 Task: Use the formula "IMPRODUCT" in spreadsheet "Project portfolio".
Action: Mouse moved to (701, 86)
Screenshot: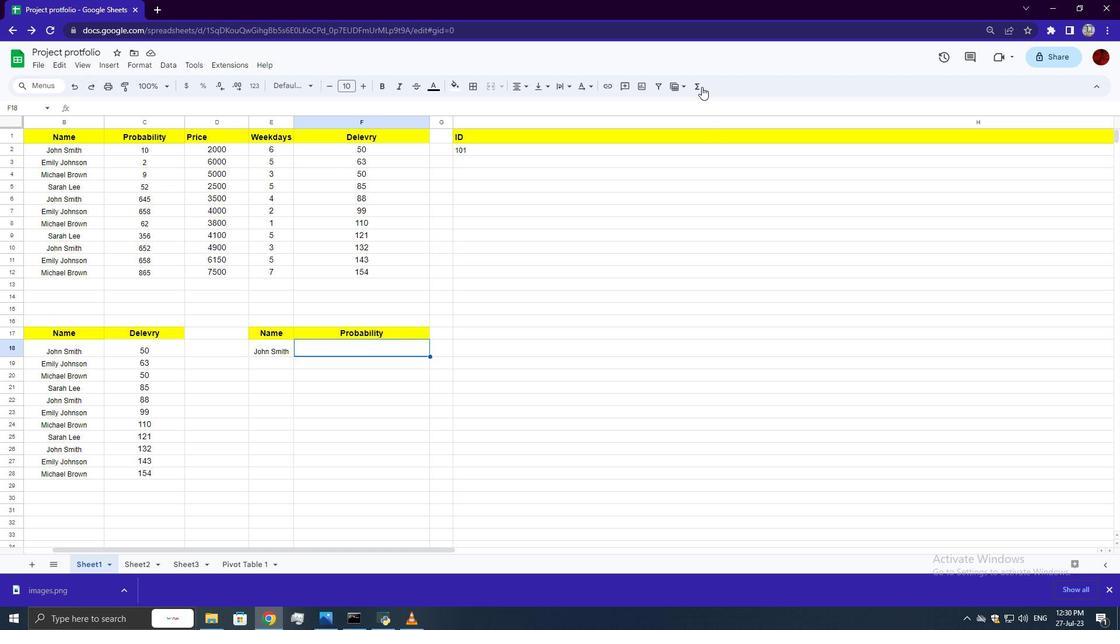 
Action: Mouse pressed left at (701, 86)
Screenshot: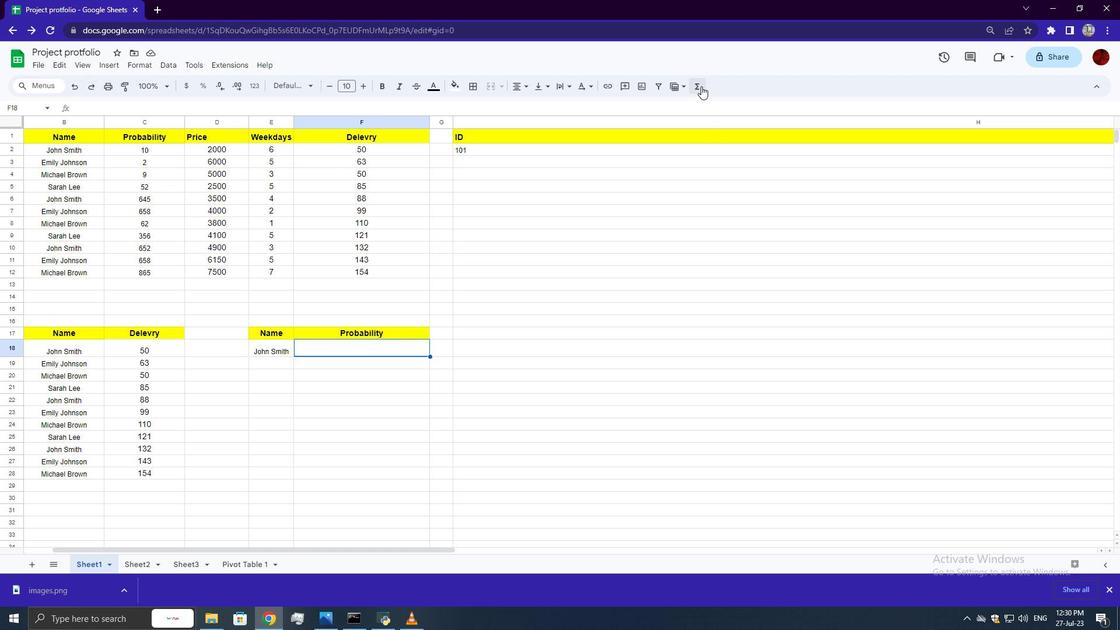 
Action: Mouse moved to (854, 245)
Screenshot: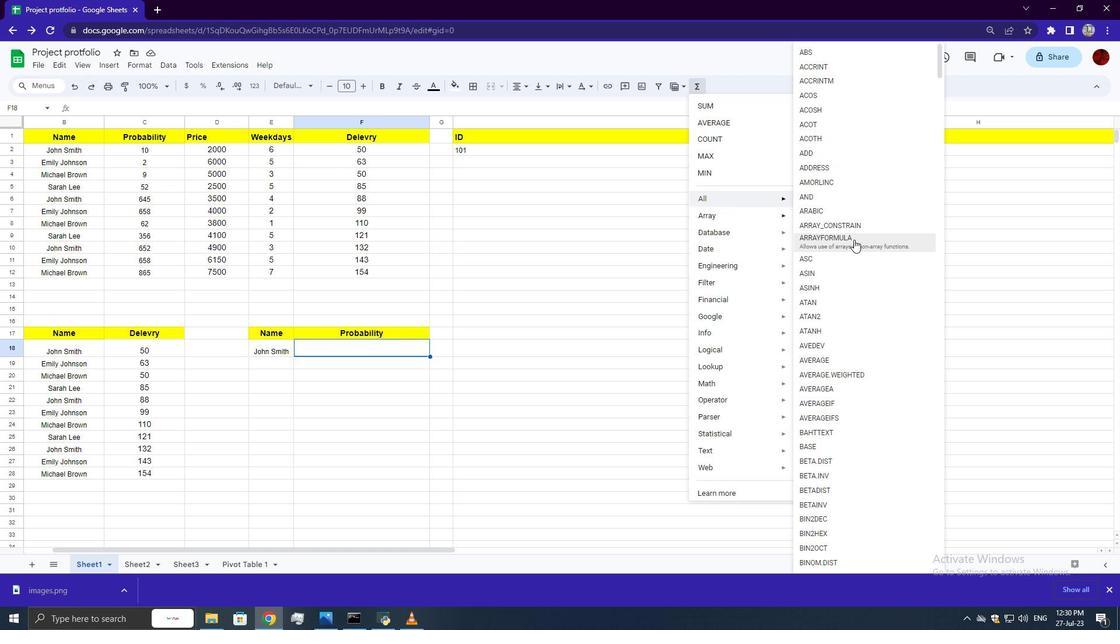 
Action: Mouse scrolled (854, 244) with delta (0, 0)
Screenshot: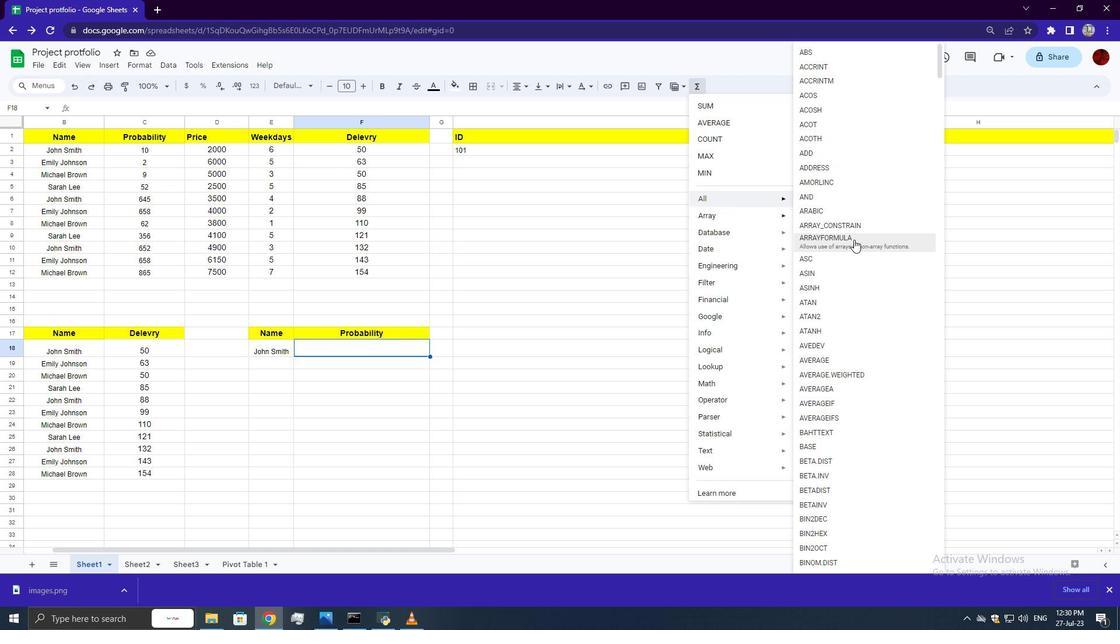 
Action: Mouse moved to (854, 246)
Screenshot: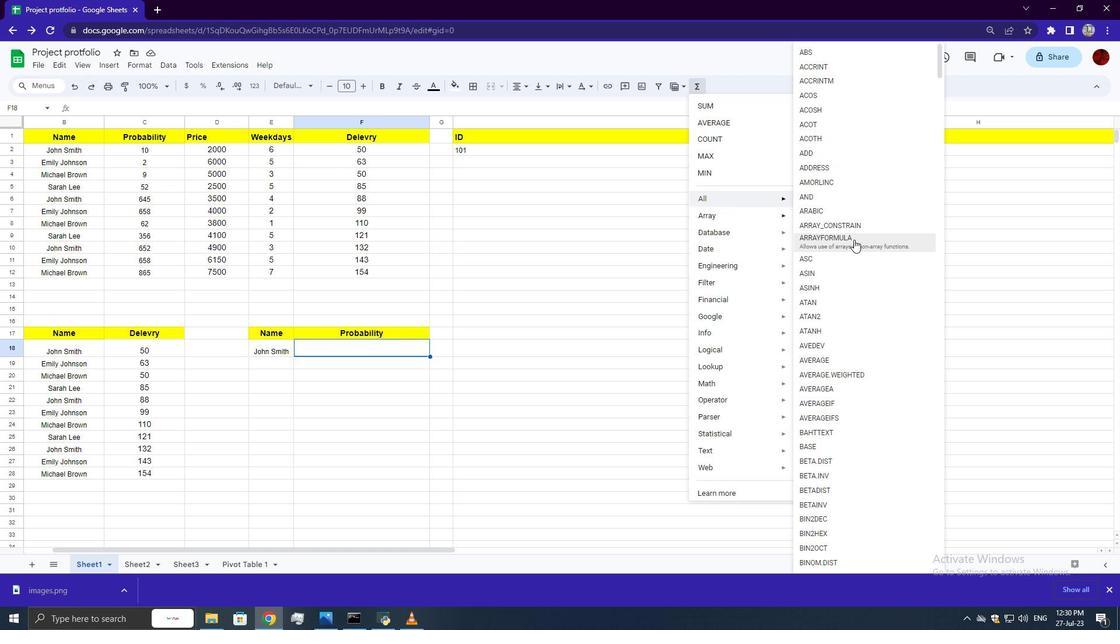 
Action: Mouse scrolled (854, 246) with delta (0, 0)
Screenshot: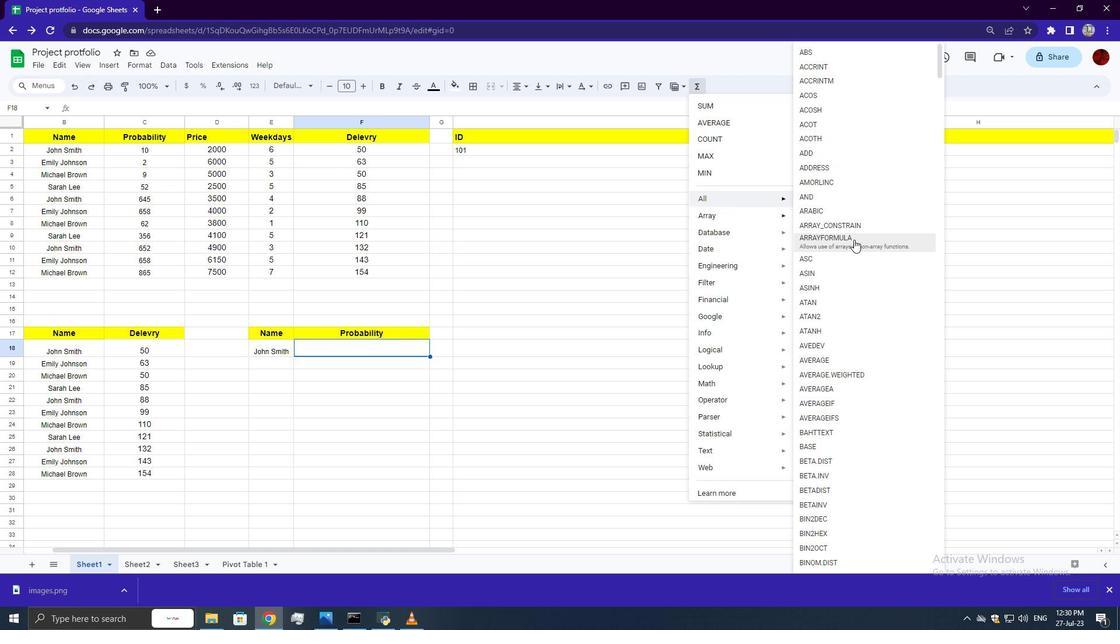 
Action: Mouse scrolled (854, 246) with delta (0, 0)
Screenshot: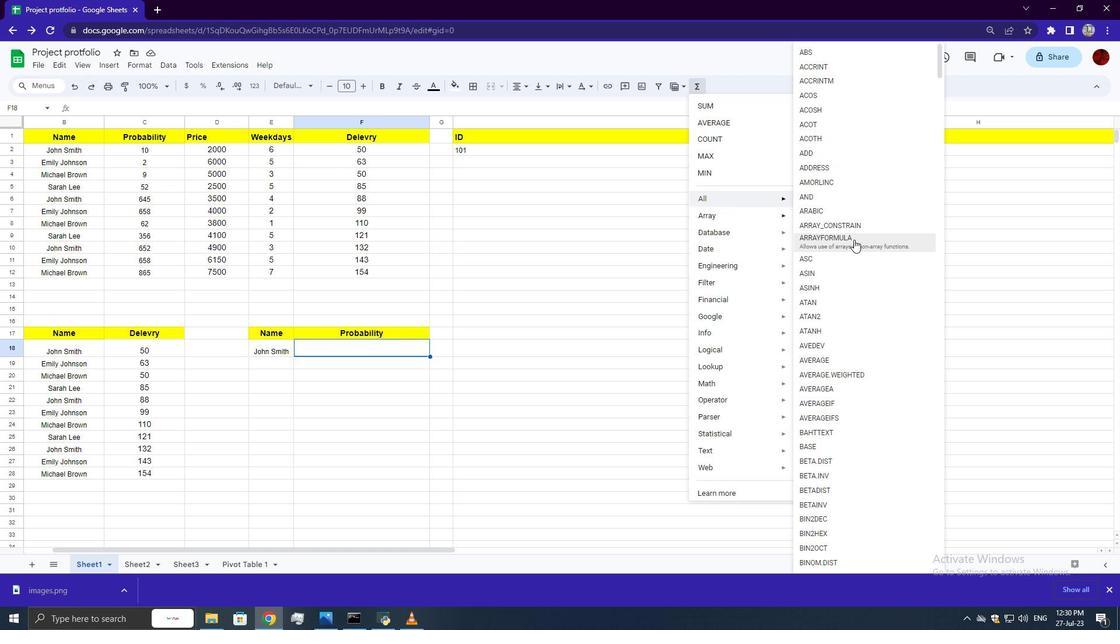 
Action: Mouse scrolled (854, 246) with delta (0, 0)
Screenshot: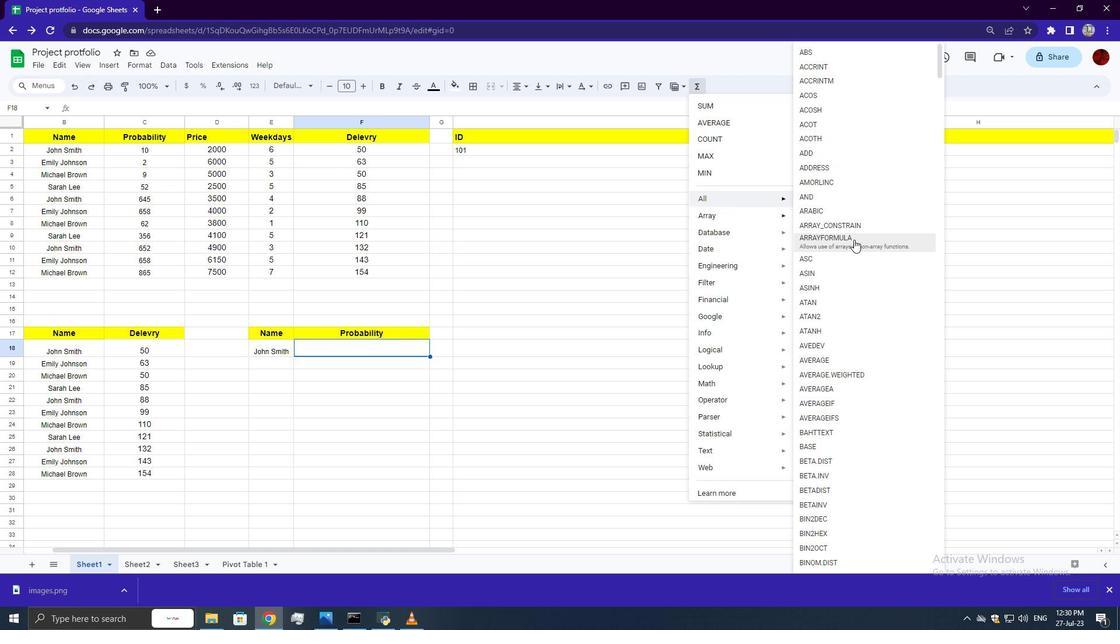 
Action: Mouse scrolled (854, 246) with delta (0, 0)
Screenshot: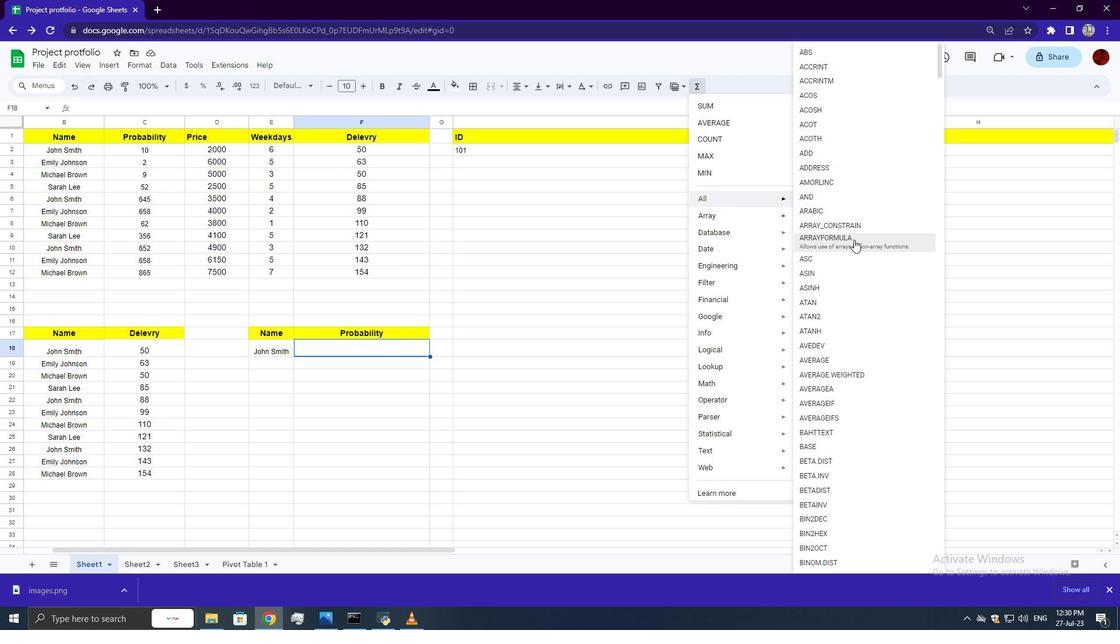 
Action: Mouse scrolled (854, 246) with delta (0, 0)
Screenshot: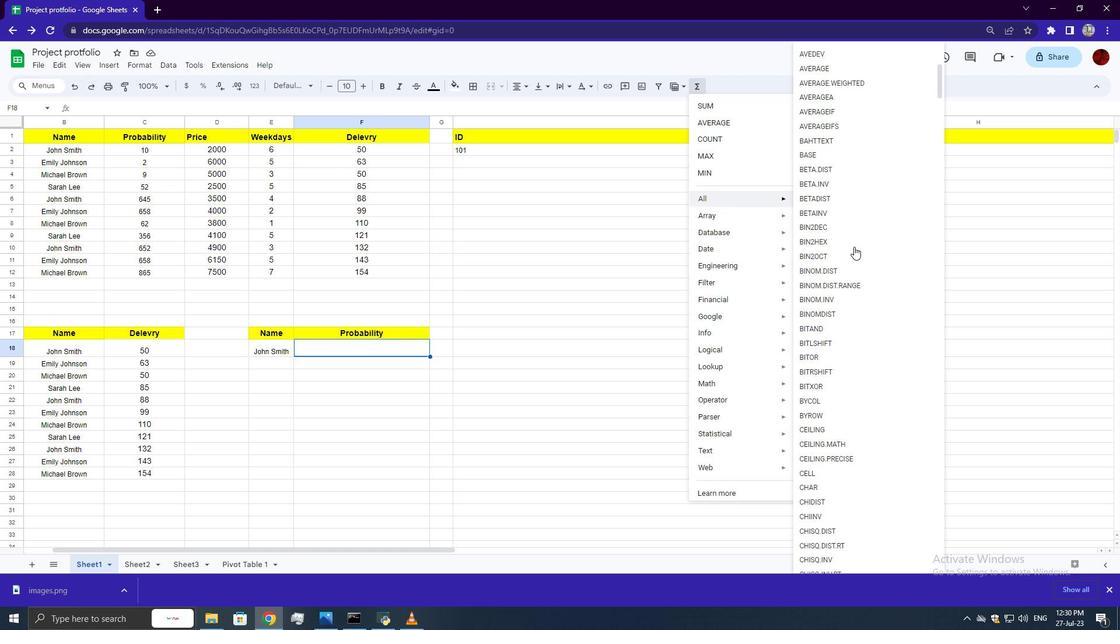 
Action: Mouse scrolled (854, 246) with delta (0, 0)
Screenshot: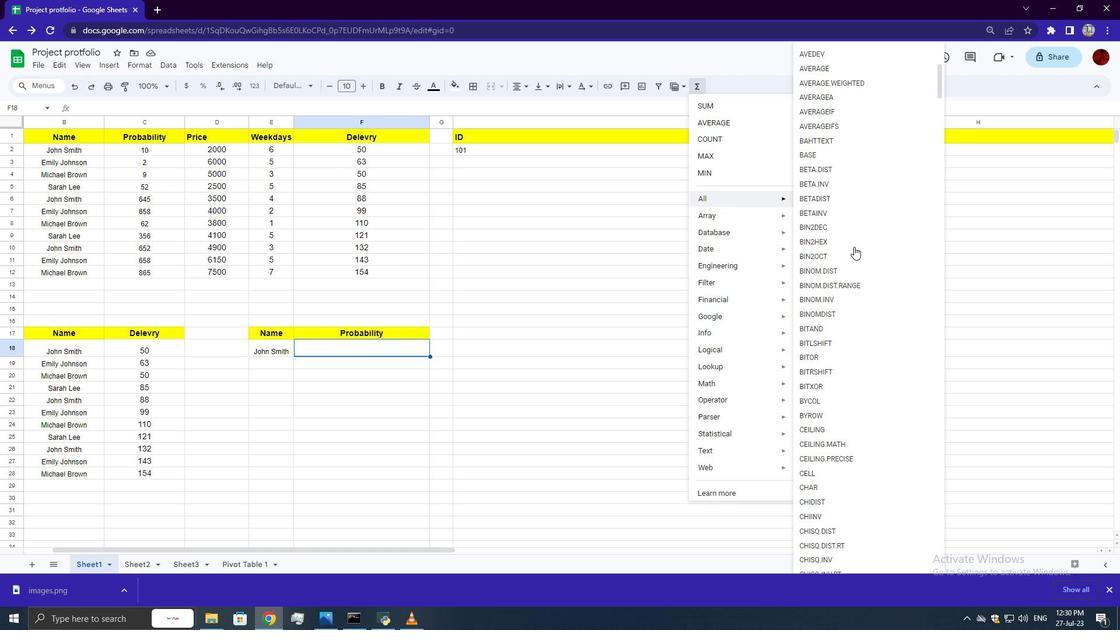 
Action: Mouse scrolled (854, 246) with delta (0, 0)
Screenshot: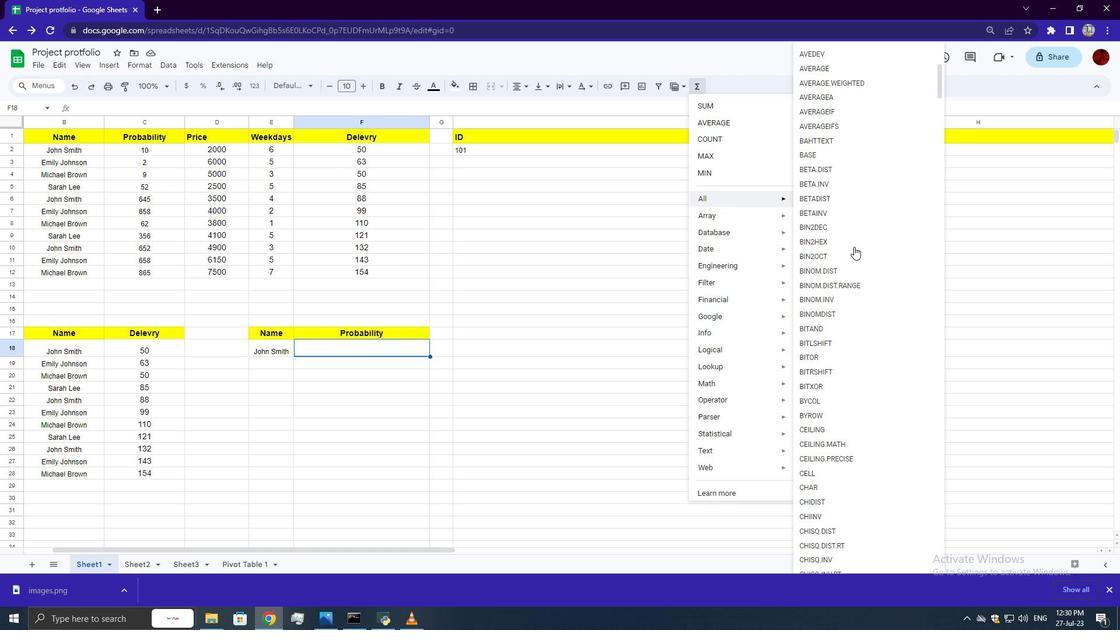 
Action: Mouse scrolled (854, 246) with delta (0, 0)
Screenshot: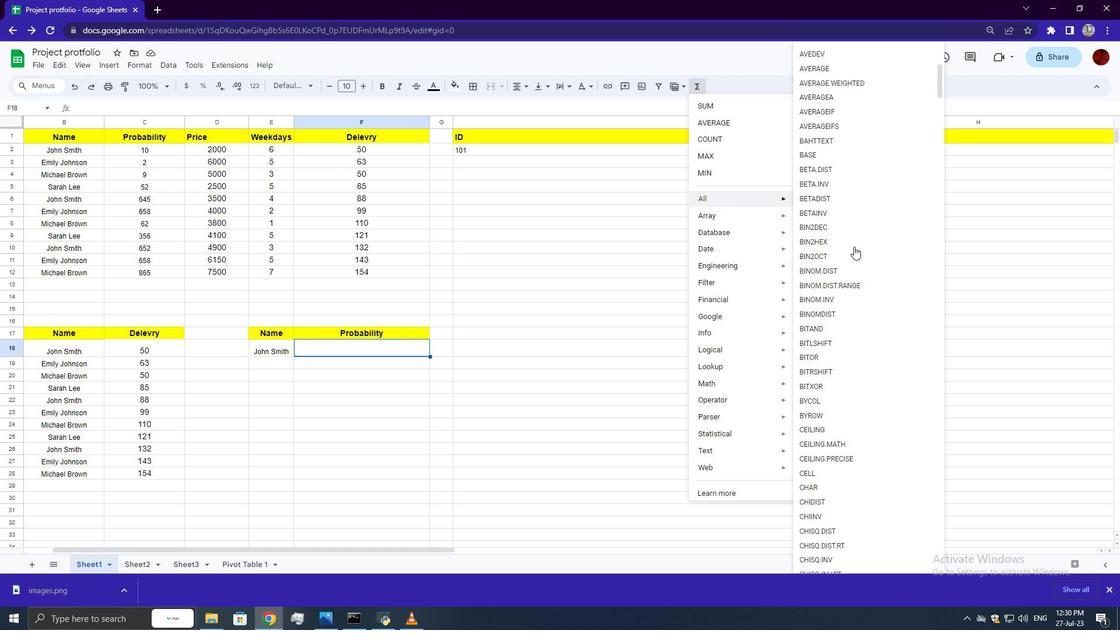 
Action: Mouse scrolled (854, 246) with delta (0, 0)
Screenshot: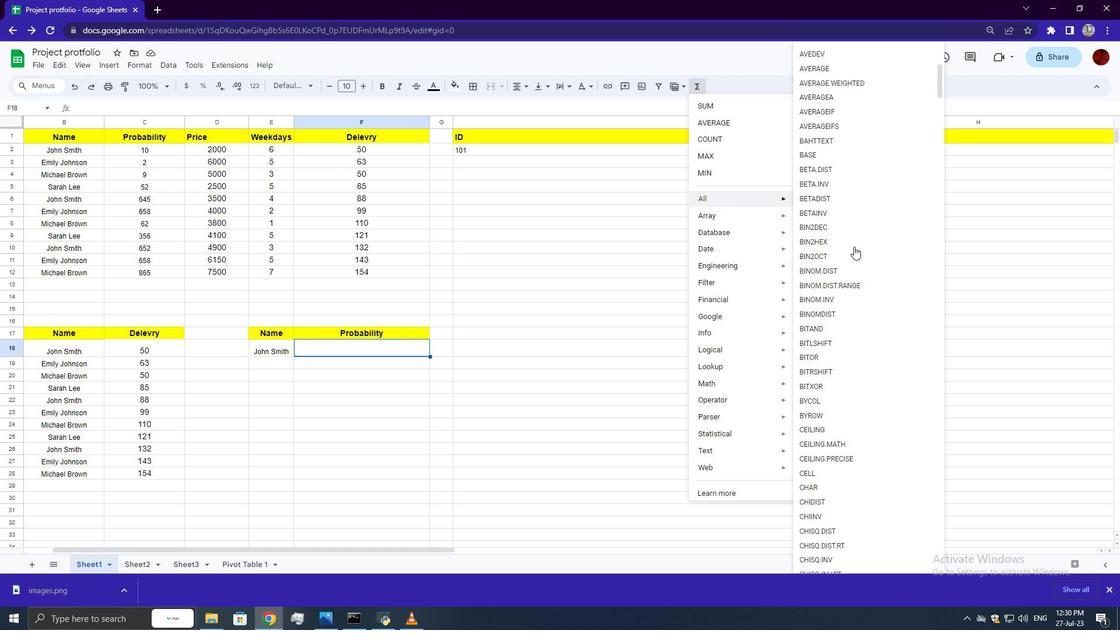 
Action: Mouse scrolled (854, 246) with delta (0, 0)
Screenshot: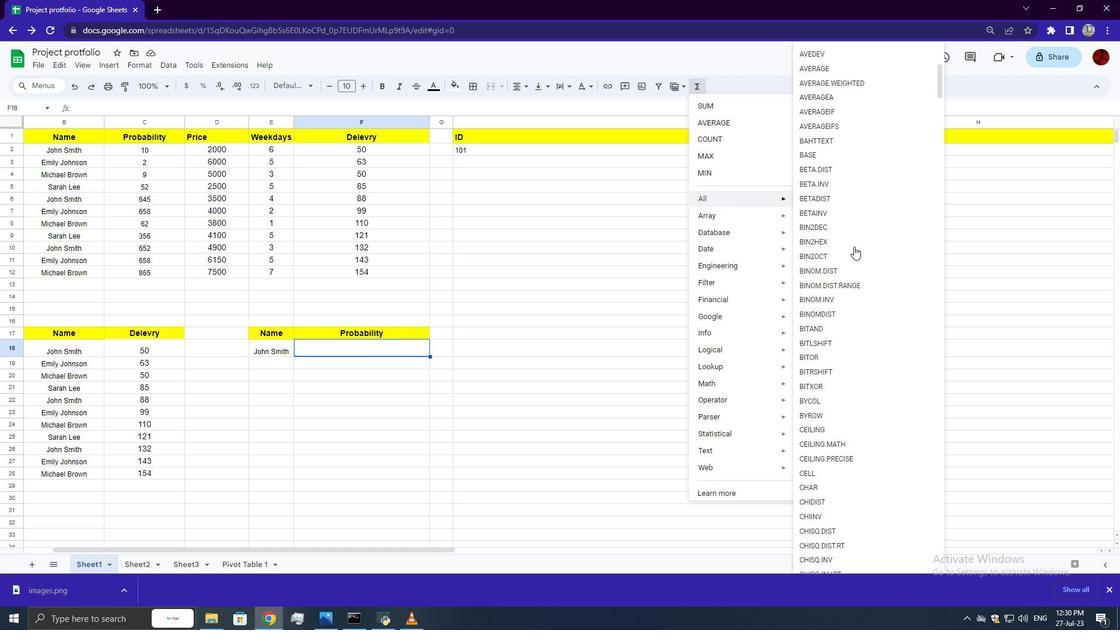
Action: Mouse scrolled (854, 246) with delta (0, 0)
Screenshot: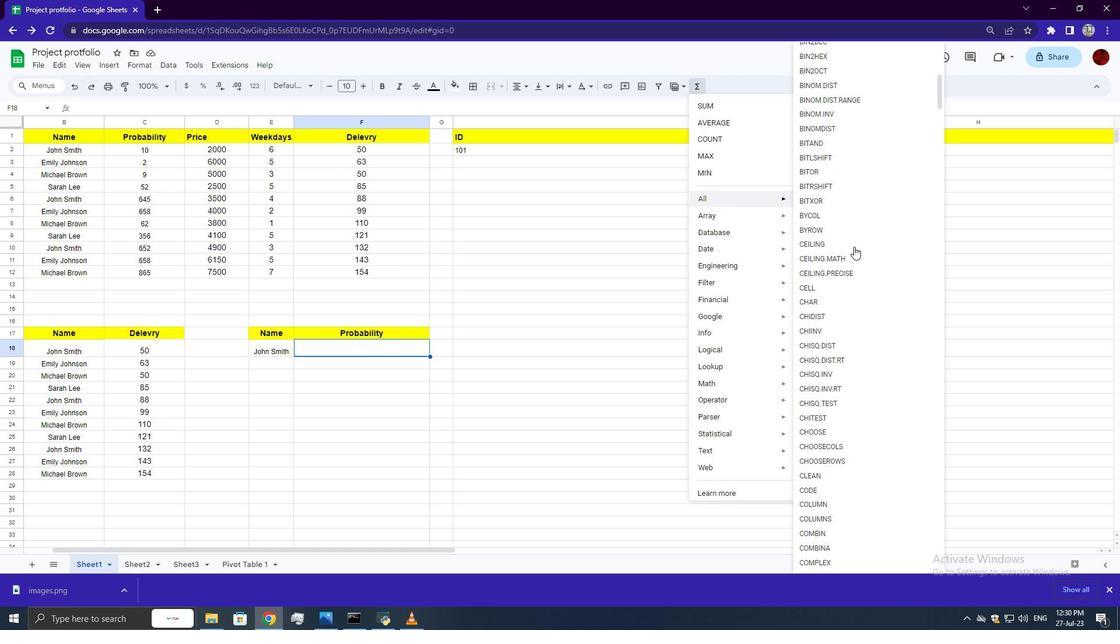 
Action: Mouse scrolled (854, 246) with delta (0, 0)
Screenshot: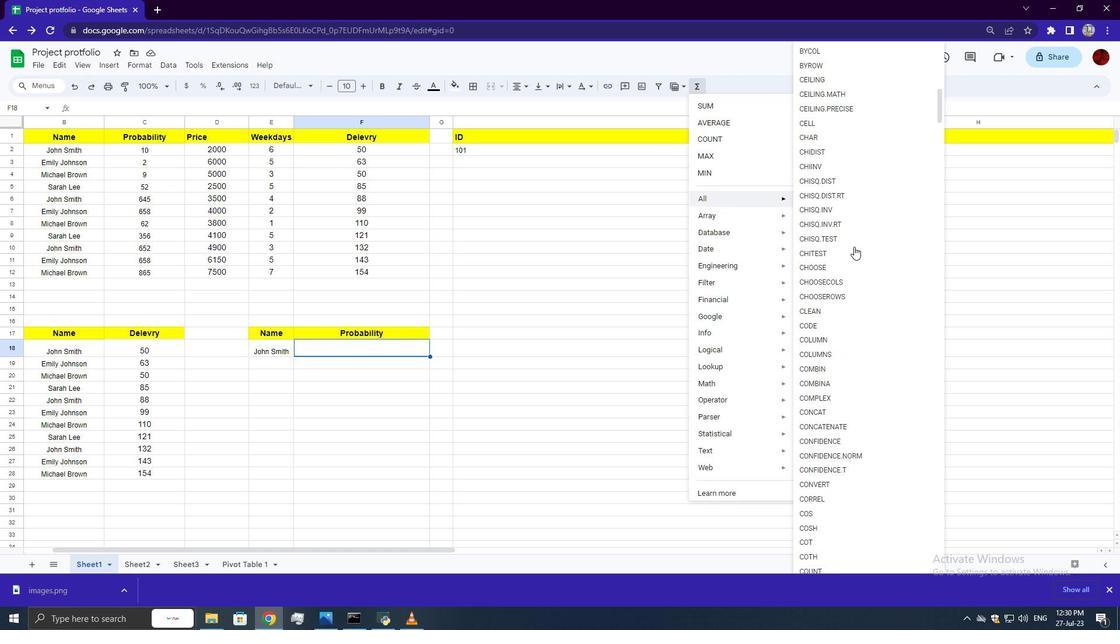 
Action: Mouse scrolled (854, 246) with delta (0, 0)
Screenshot: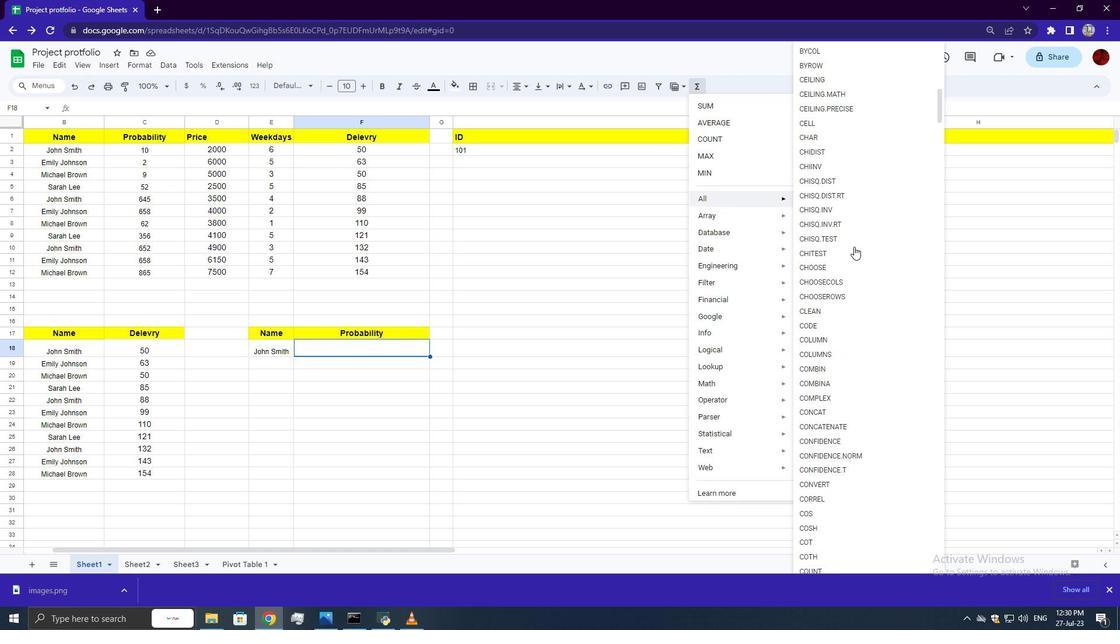 
Action: Mouse scrolled (854, 246) with delta (0, 0)
Screenshot: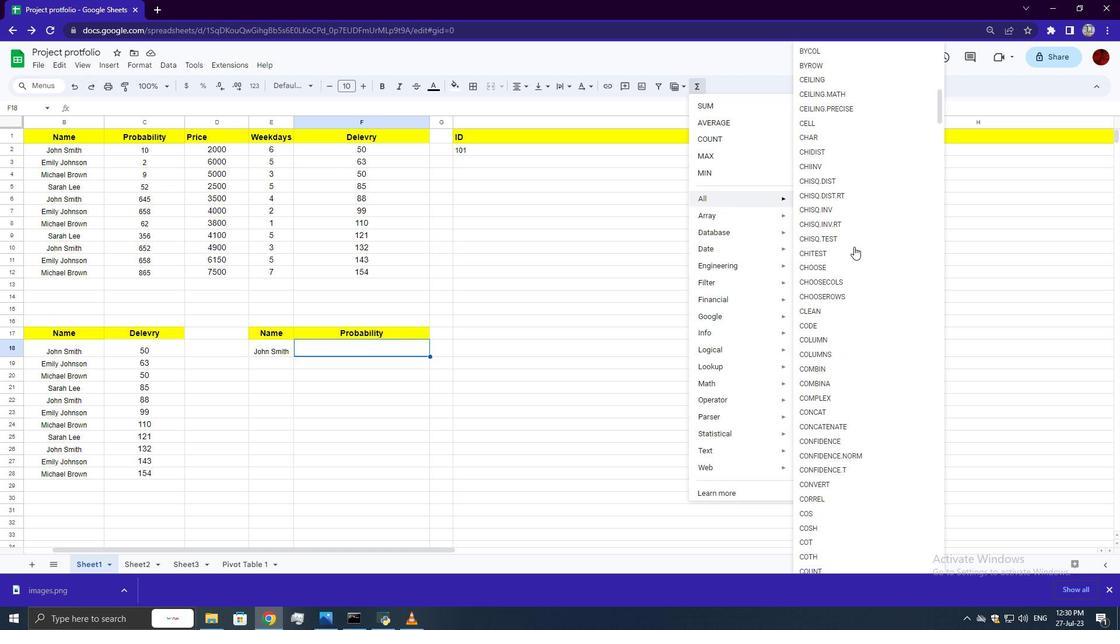 
Action: Mouse scrolled (854, 246) with delta (0, 0)
Screenshot: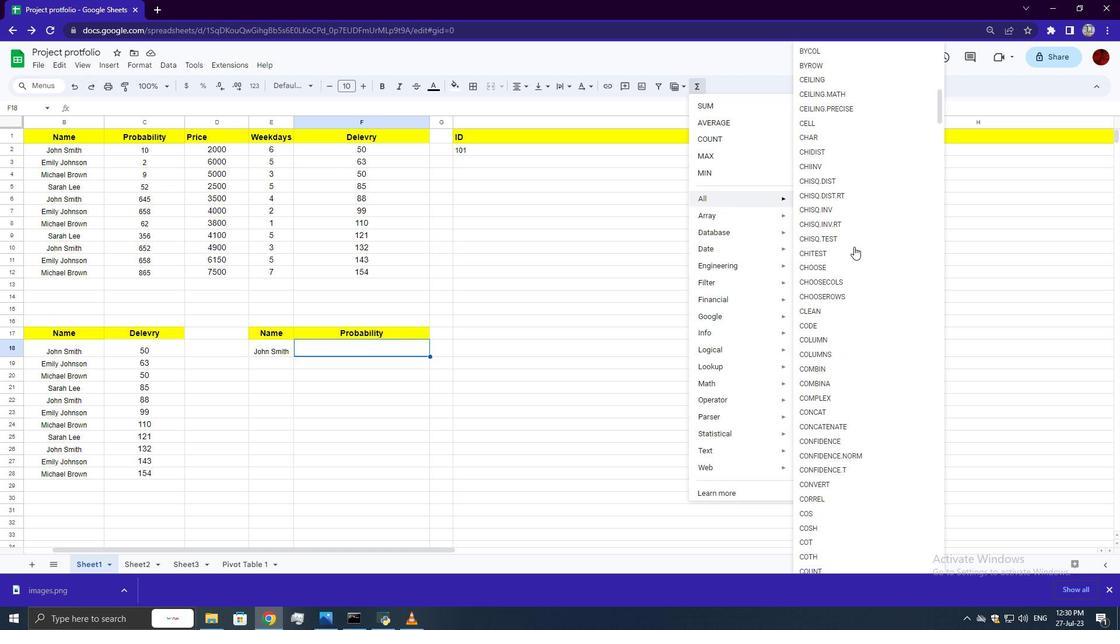 
Action: Mouse scrolled (854, 246) with delta (0, 0)
Screenshot: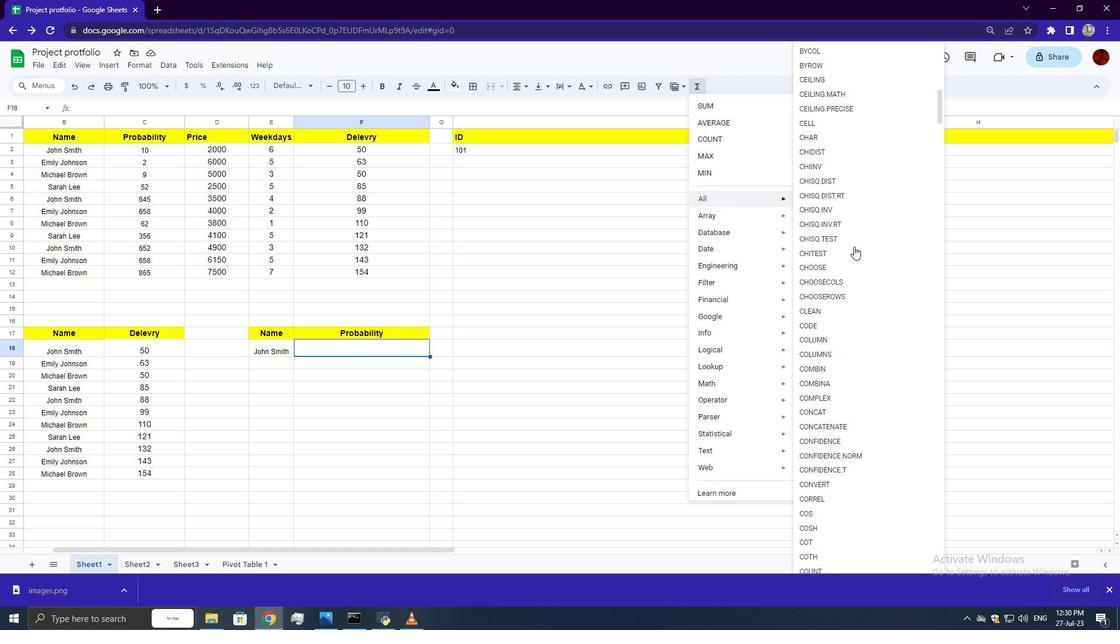 
Action: Mouse scrolled (854, 246) with delta (0, 0)
Screenshot: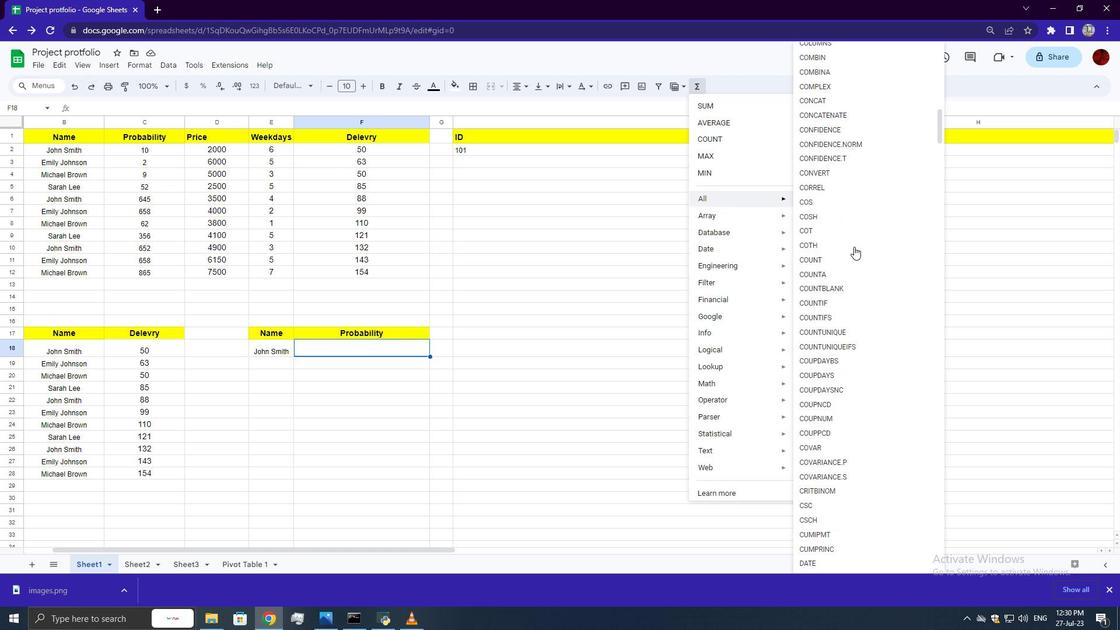 
Action: Mouse scrolled (854, 246) with delta (0, 0)
Screenshot: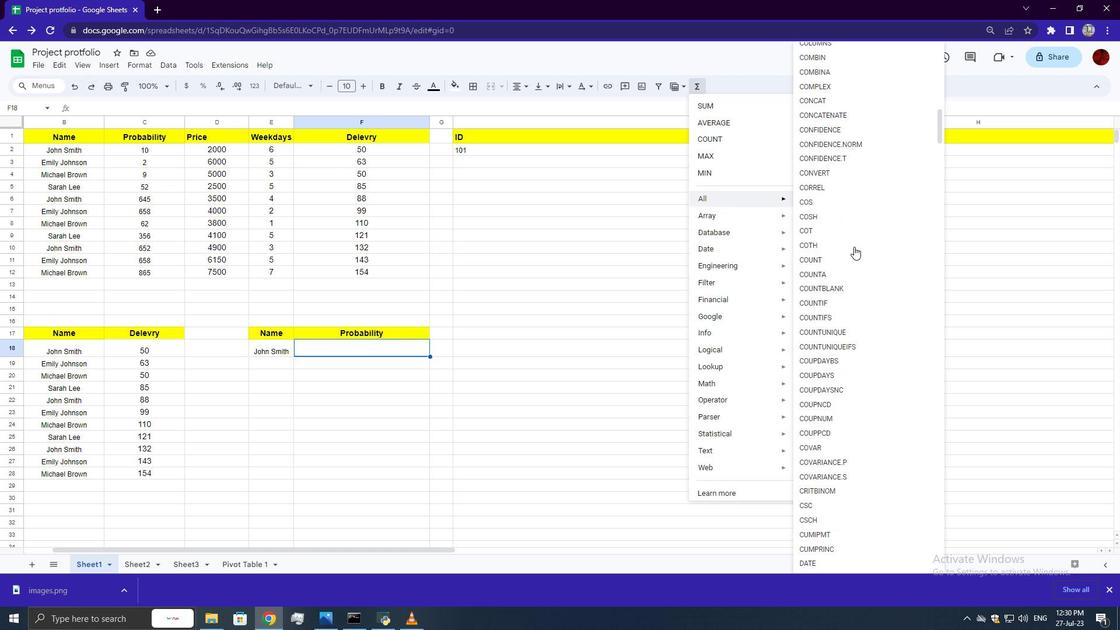 
Action: Mouse scrolled (854, 246) with delta (0, 0)
Screenshot: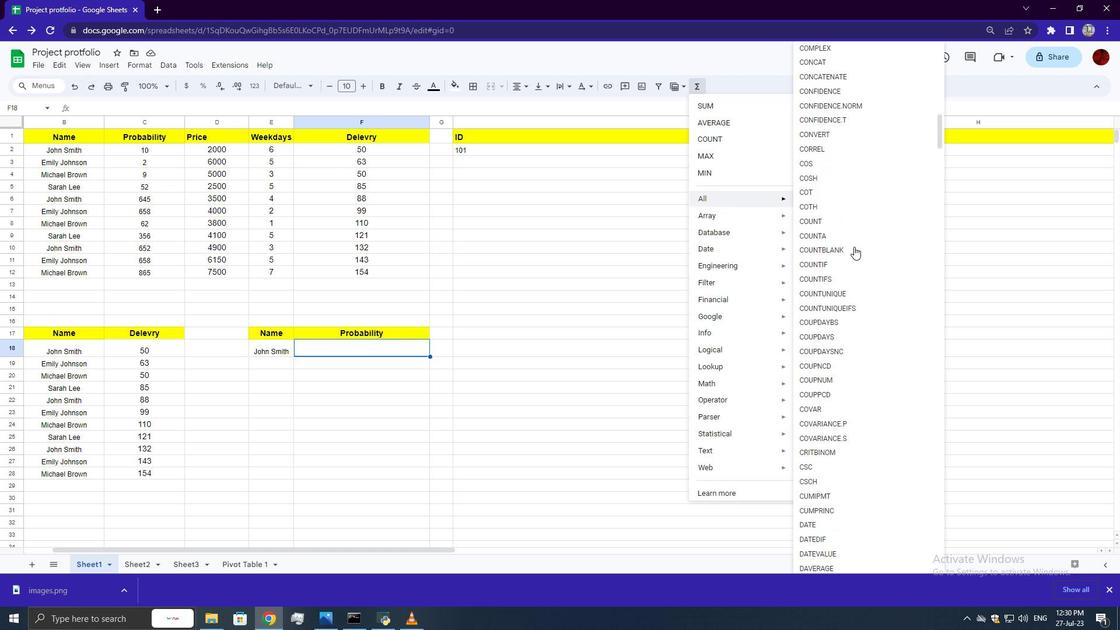 
Action: Mouse scrolled (854, 246) with delta (0, 0)
Screenshot: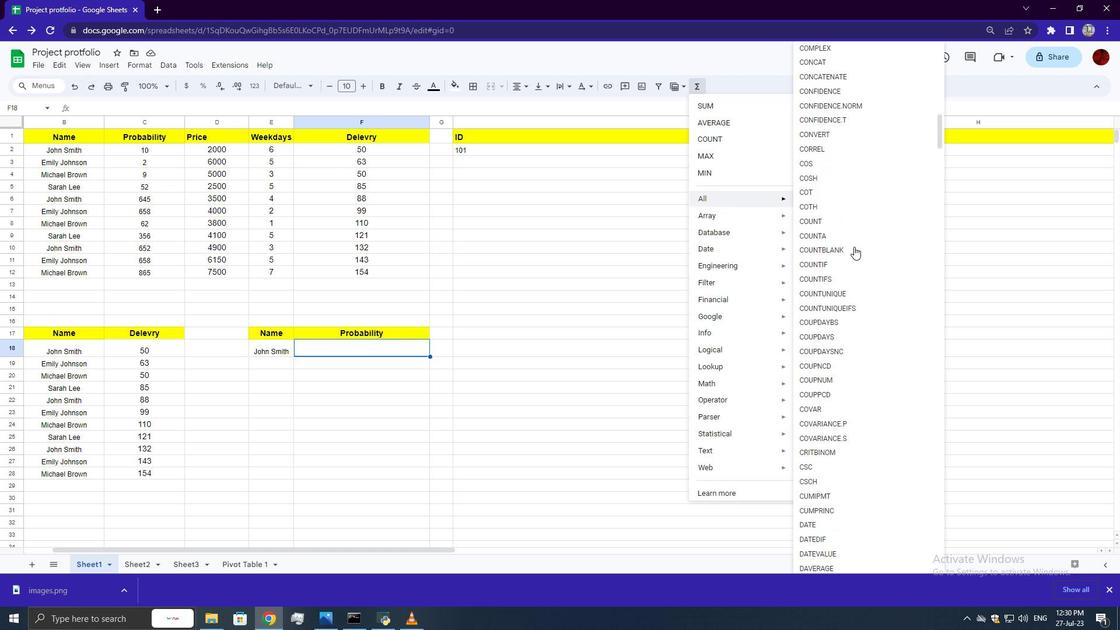 
Action: Mouse scrolled (854, 246) with delta (0, 0)
Screenshot: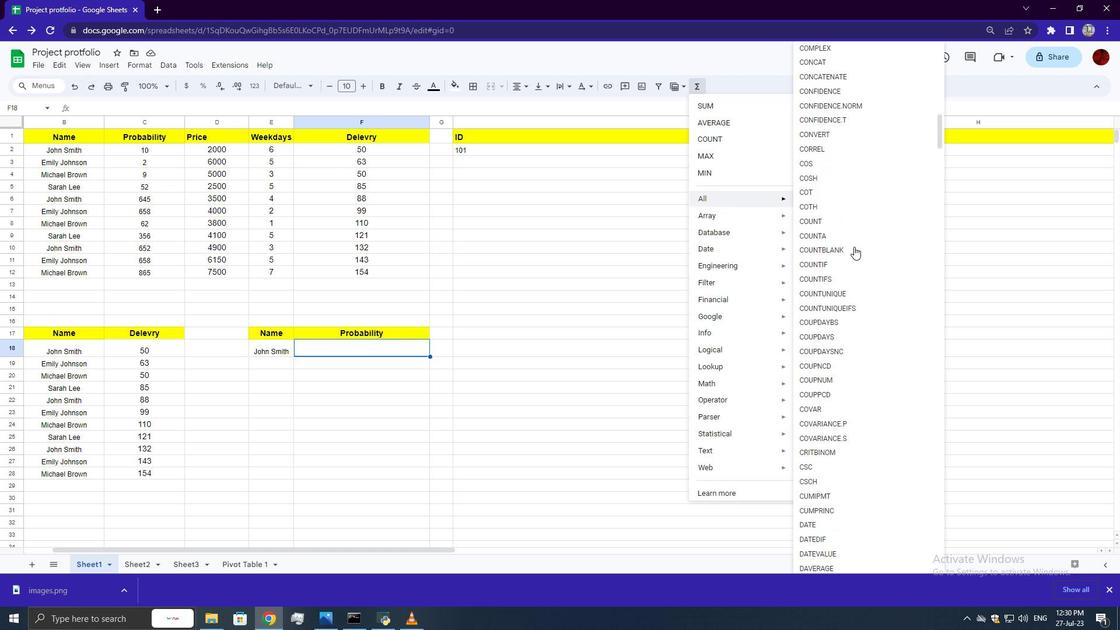
Action: Mouse scrolled (854, 246) with delta (0, 0)
Screenshot: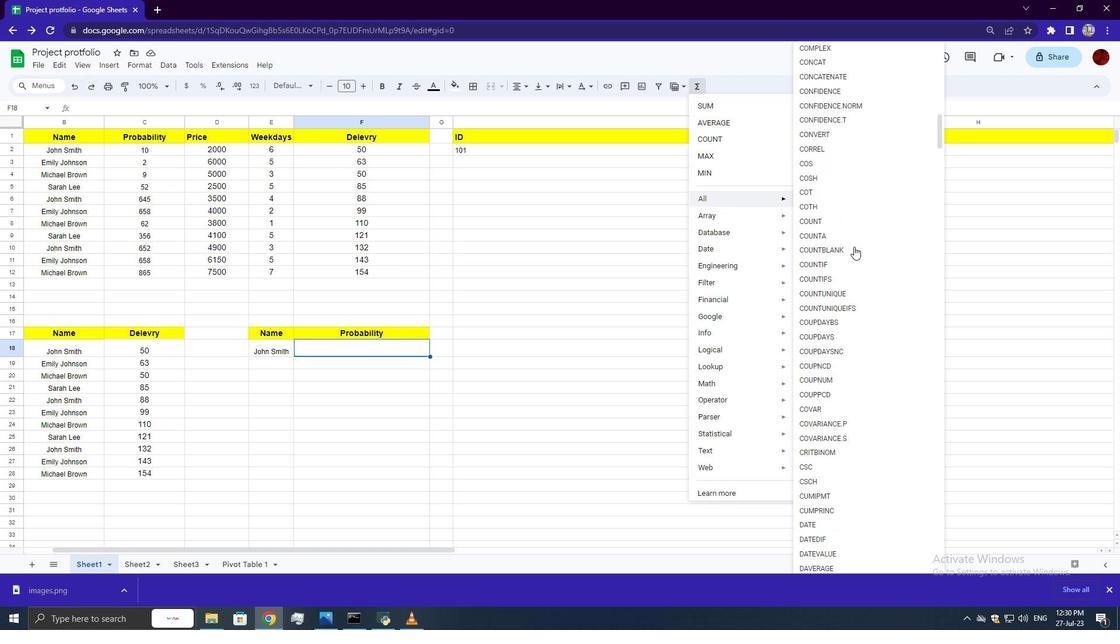 
Action: Mouse scrolled (854, 246) with delta (0, 0)
Screenshot: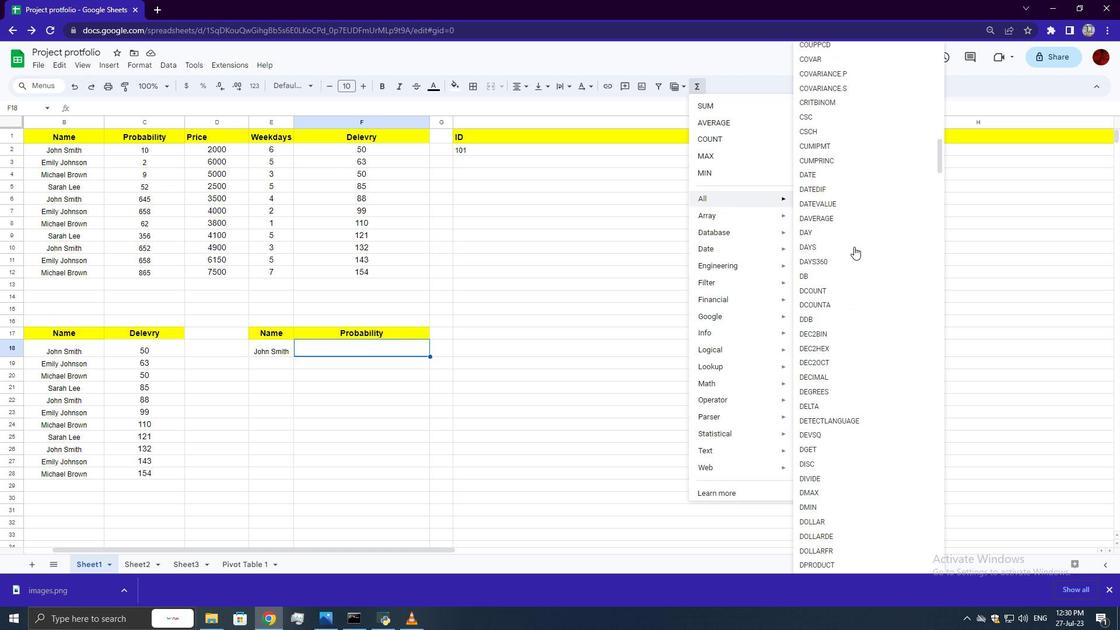 
Action: Mouse scrolled (854, 246) with delta (0, 0)
Screenshot: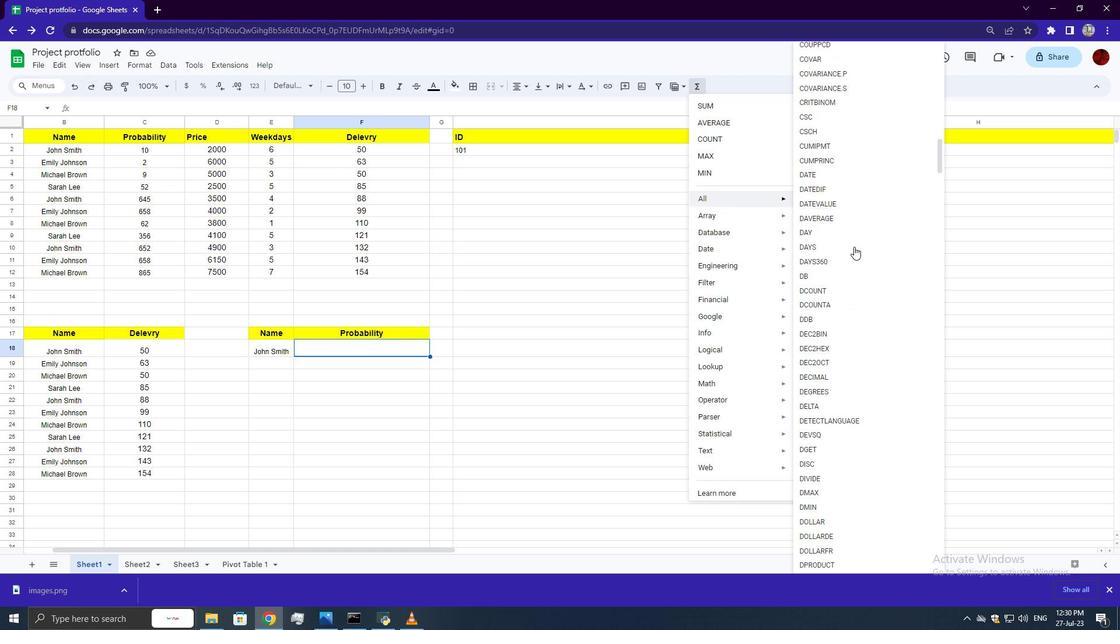 
Action: Mouse scrolled (854, 246) with delta (0, 0)
Screenshot: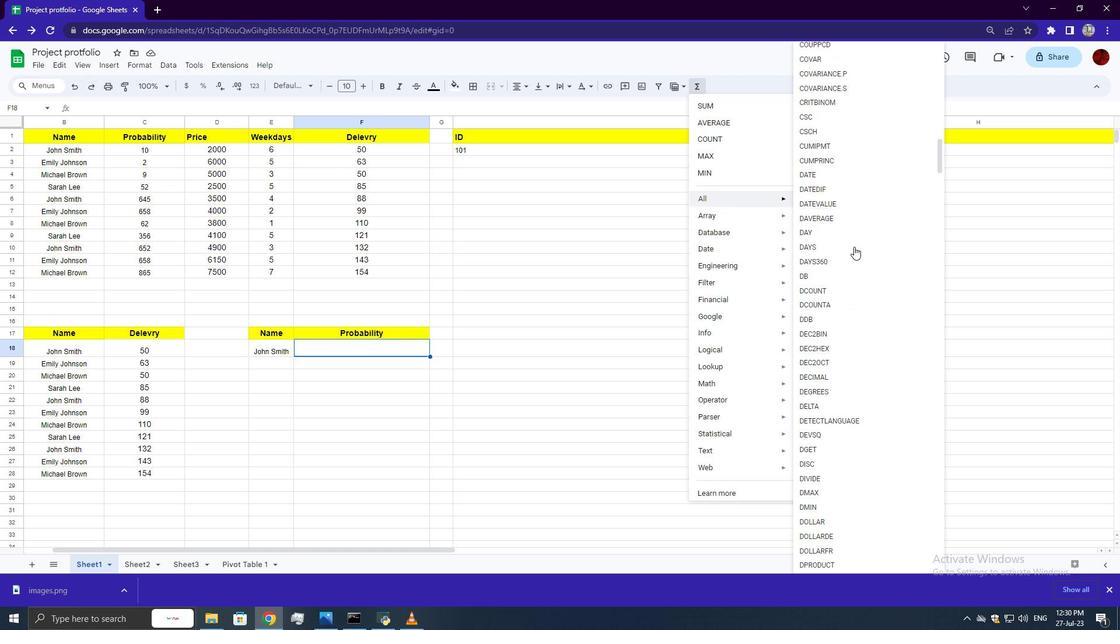 
Action: Mouse scrolled (854, 246) with delta (0, 0)
Screenshot: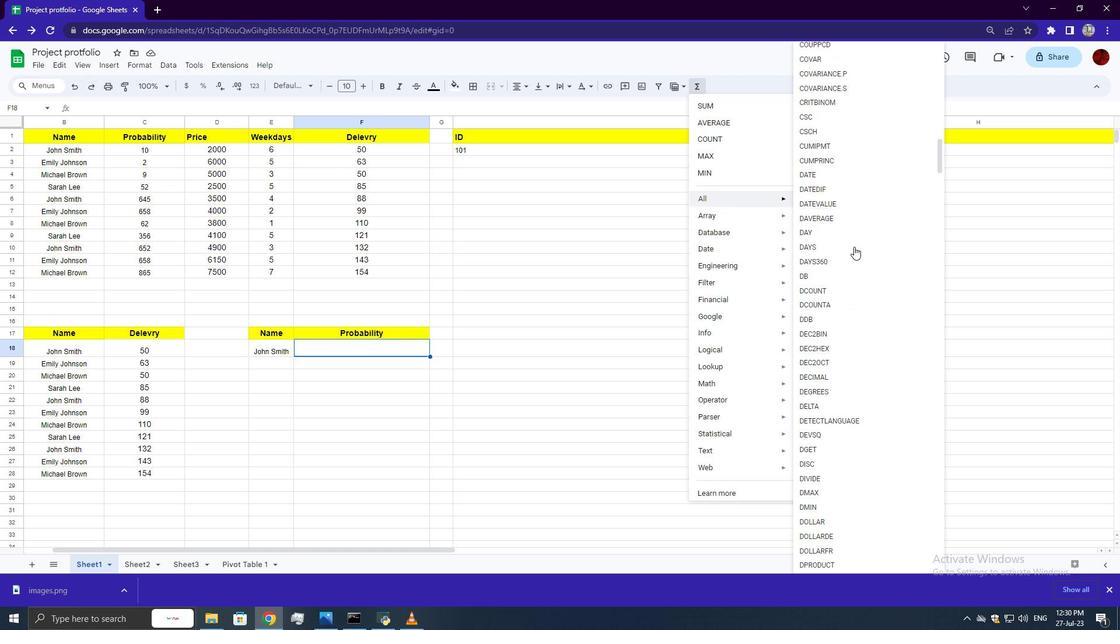 
Action: Mouse scrolled (854, 246) with delta (0, 0)
Screenshot: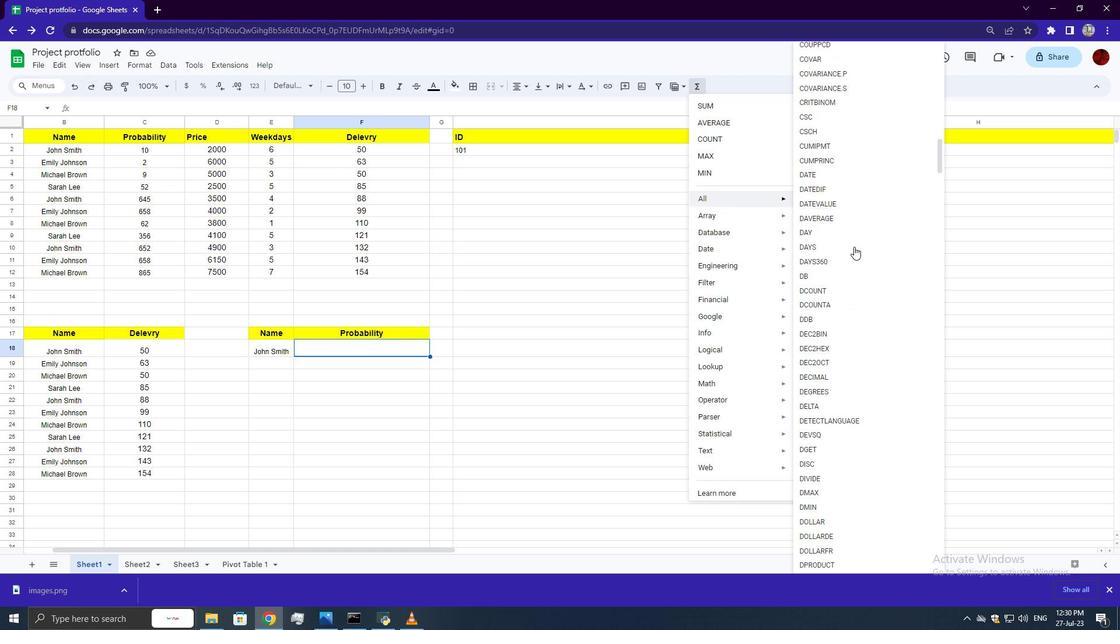 
Action: Mouse scrolled (854, 246) with delta (0, 0)
Screenshot: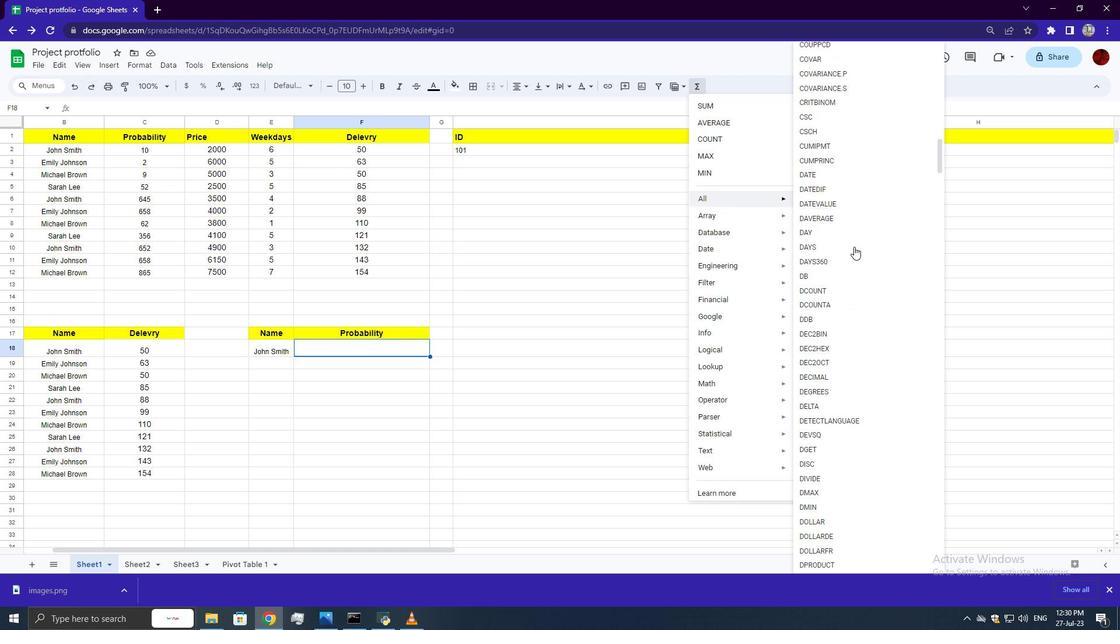 
Action: Mouse scrolled (854, 246) with delta (0, 0)
Screenshot: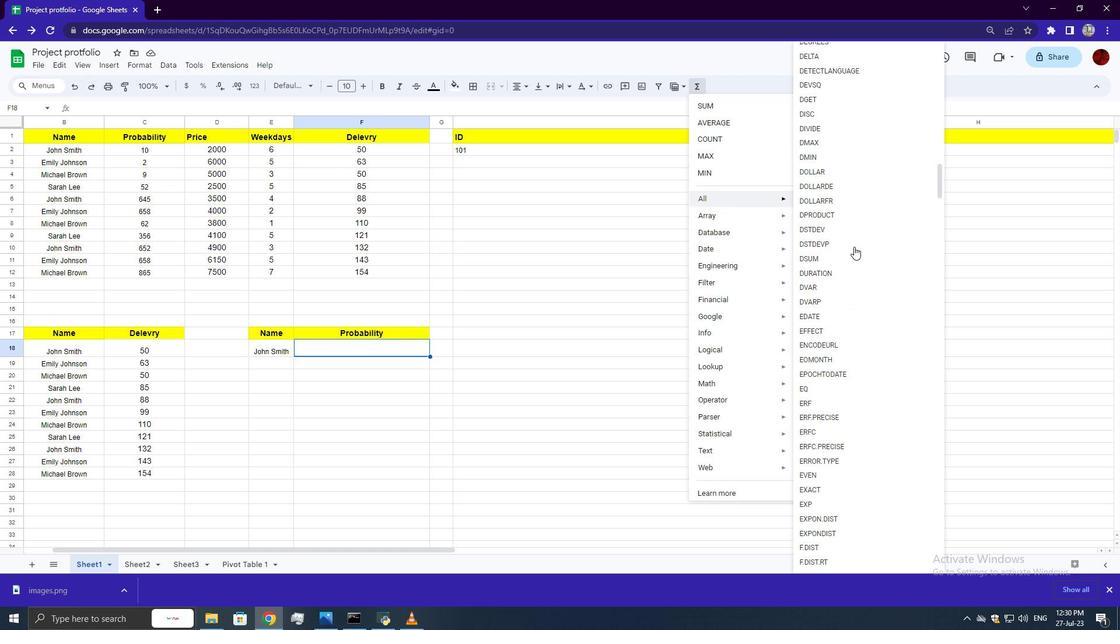
Action: Mouse scrolled (854, 246) with delta (0, 0)
Screenshot: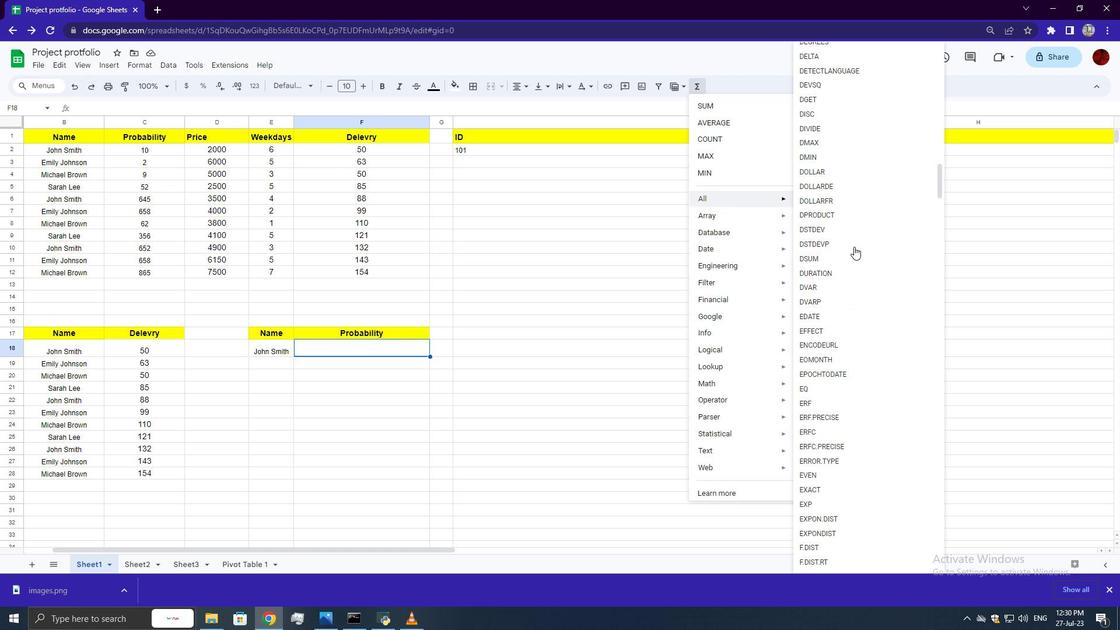 
Action: Mouse scrolled (854, 246) with delta (0, 0)
Screenshot: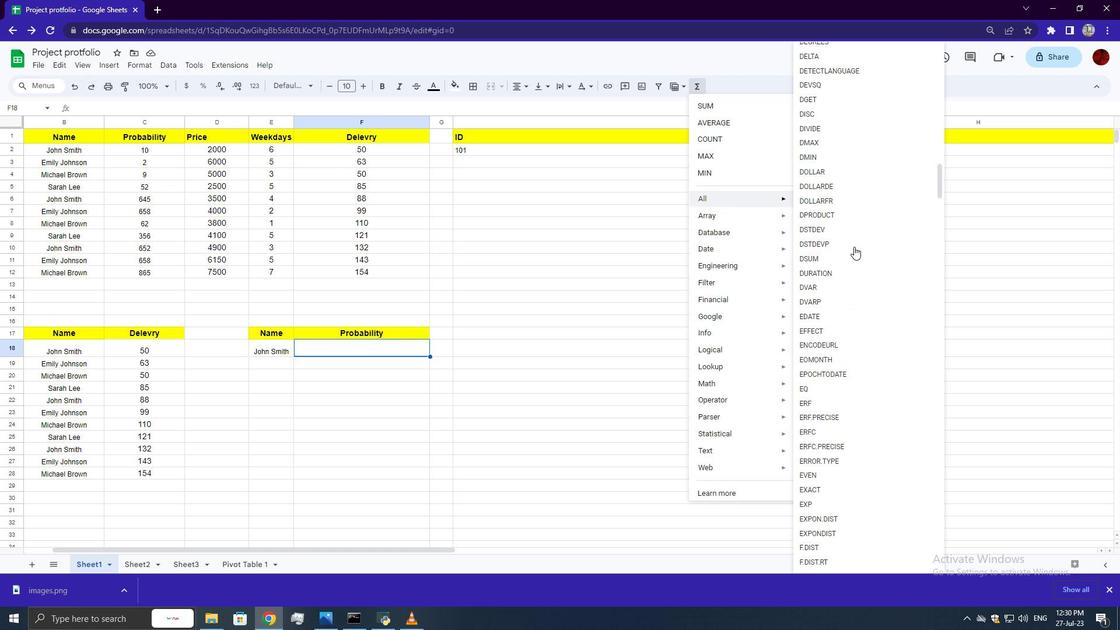 
Action: Mouse scrolled (854, 246) with delta (0, 0)
Screenshot: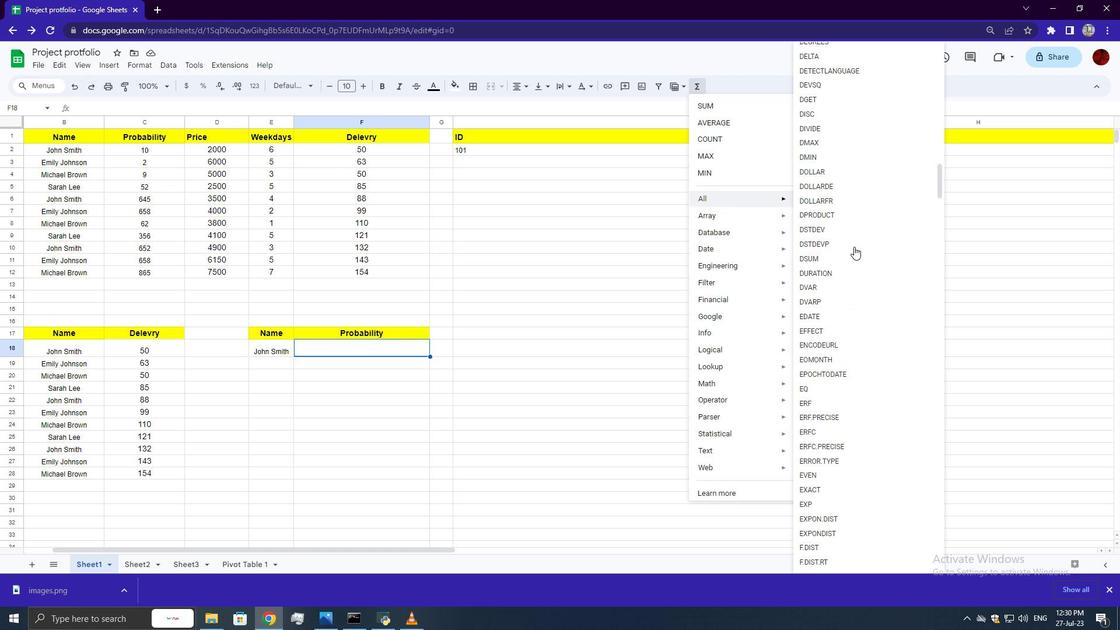 
Action: Mouse scrolled (854, 246) with delta (0, 0)
Screenshot: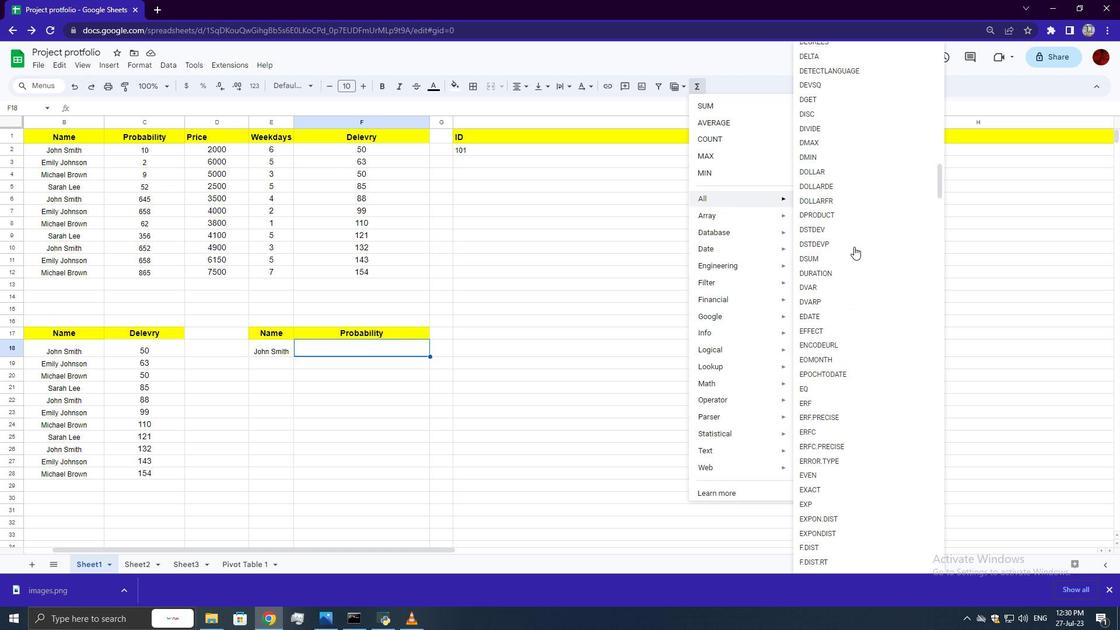 
Action: Mouse scrolled (854, 246) with delta (0, 0)
Screenshot: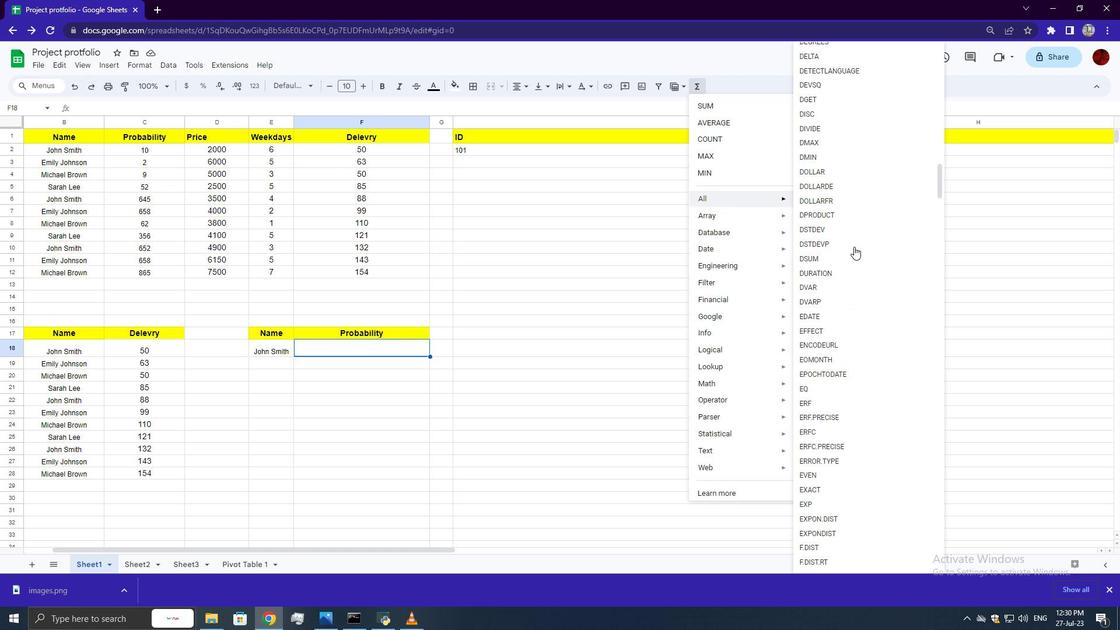 
Action: Mouse scrolled (854, 246) with delta (0, 0)
Screenshot: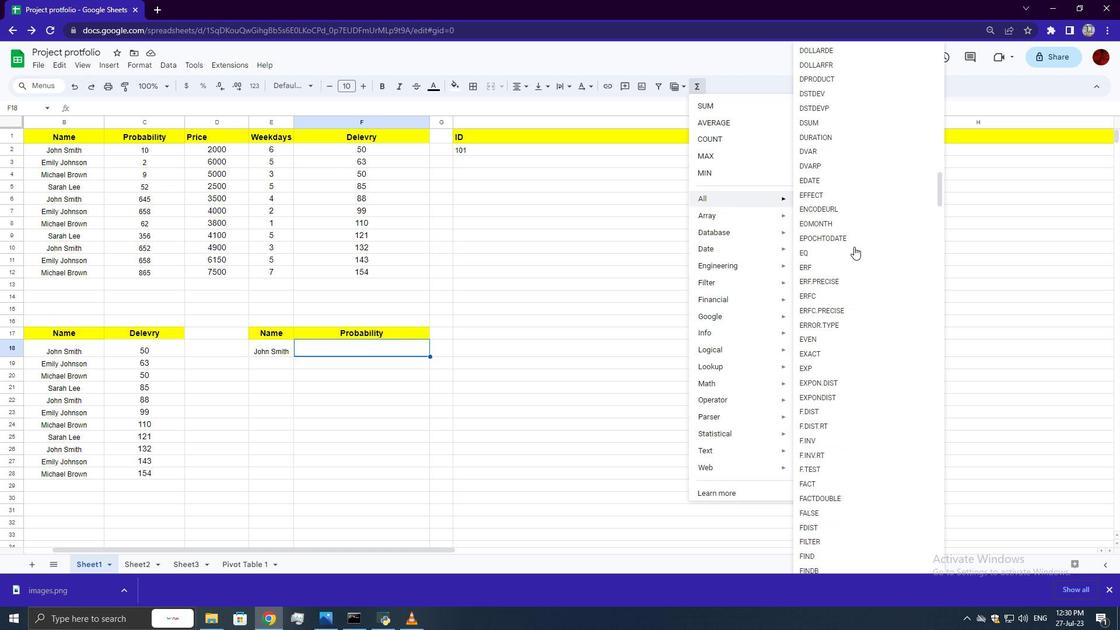 
Action: Mouse scrolled (854, 246) with delta (0, 0)
Screenshot: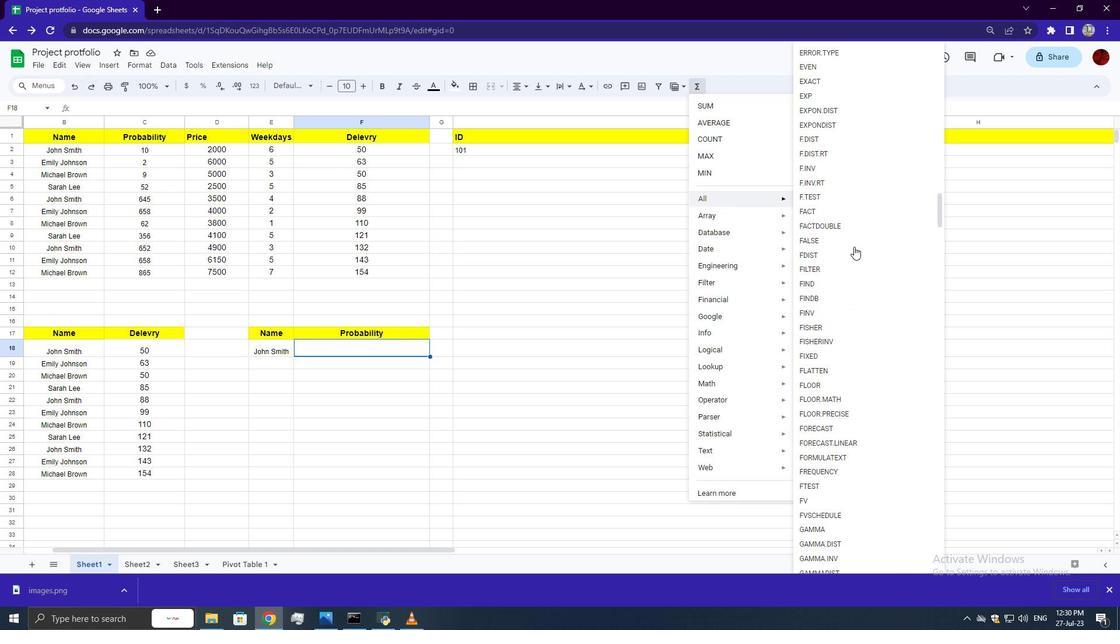 
Action: Mouse scrolled (854, 246) with delta (0, 0)
Screenshot: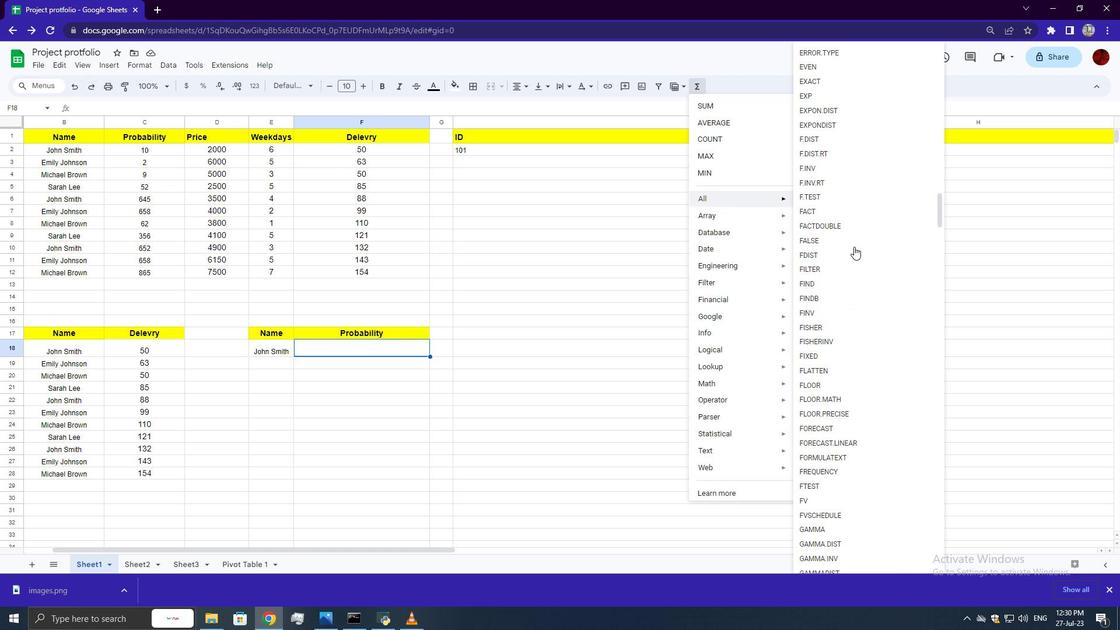 
Action: Mouse scrolled (854, 246) with delta (0, 0)
Screenshot: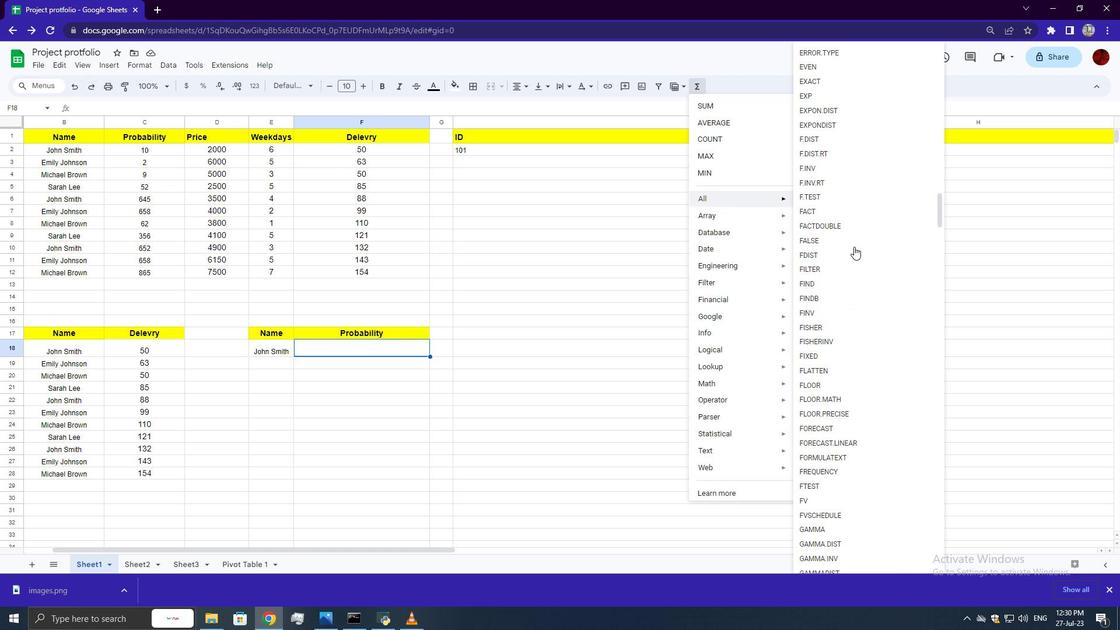 
Action: Mouse scrolled (854, 246) with delta (0, 0)
Screenshot: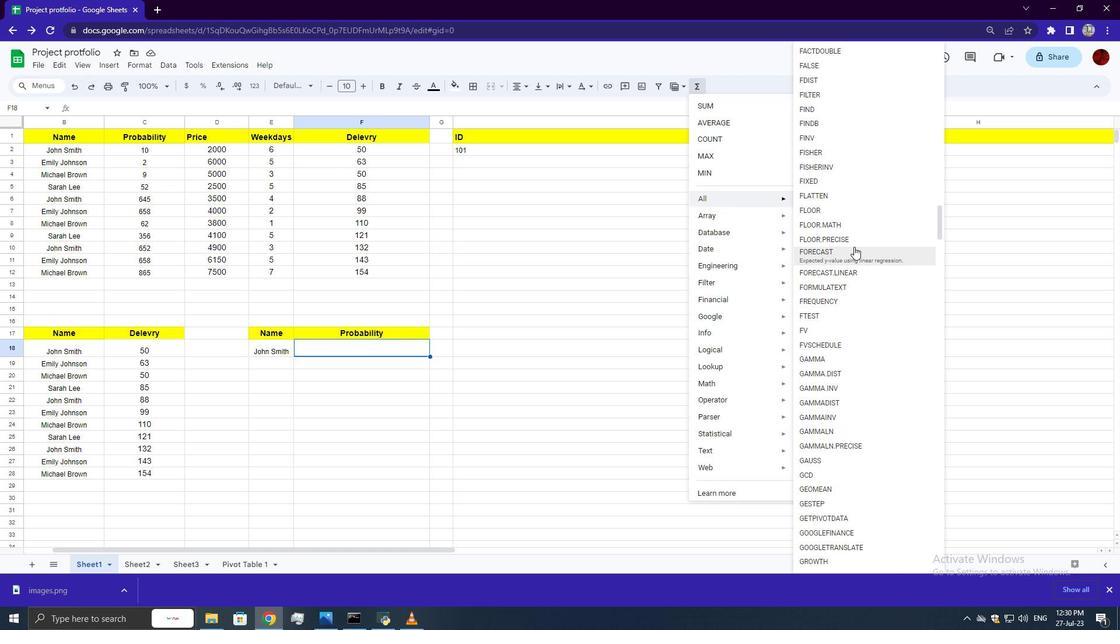 
Action: Mouse scrolled (854, 246) with delta (0, 0)
Screenshot: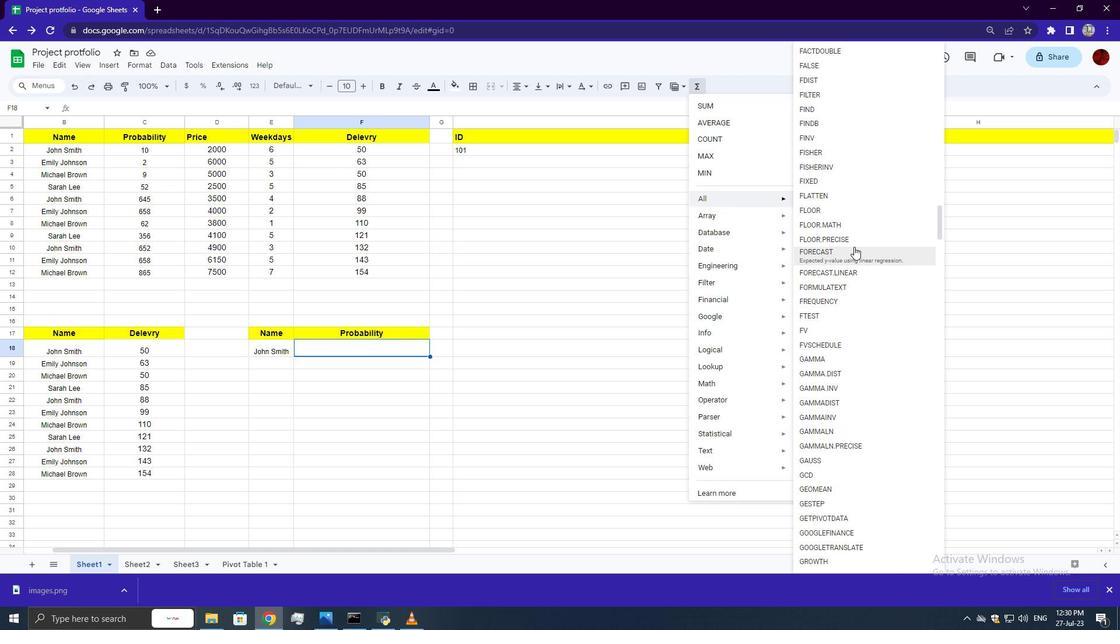 
Action: Mouse scrolled (854, 246) with delta (0, 0)
Screenshot: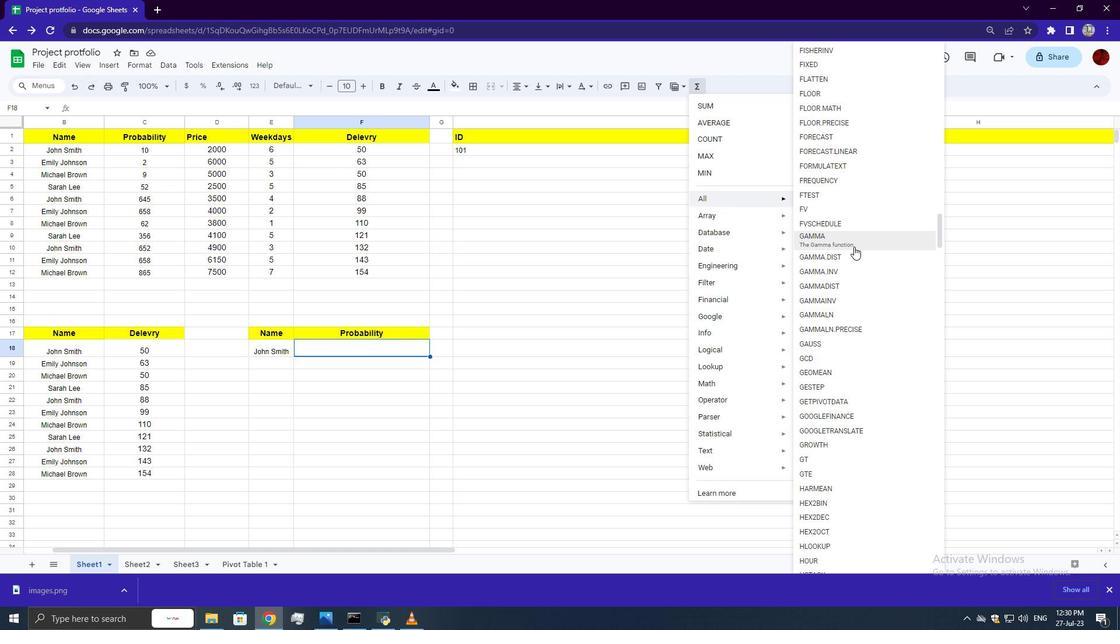 
Action: Mouse scrolled (854, 246) with delta (0, 0)
Screenshot: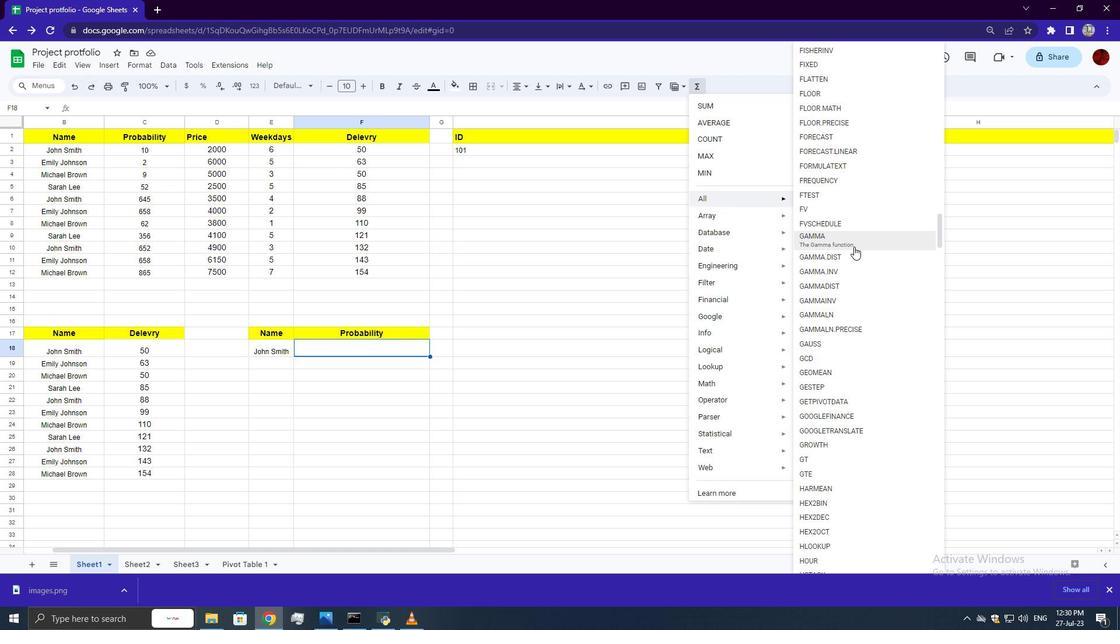 
Action: Mouse scrolled (854, 246) with delta (0, 0)
Screenshot: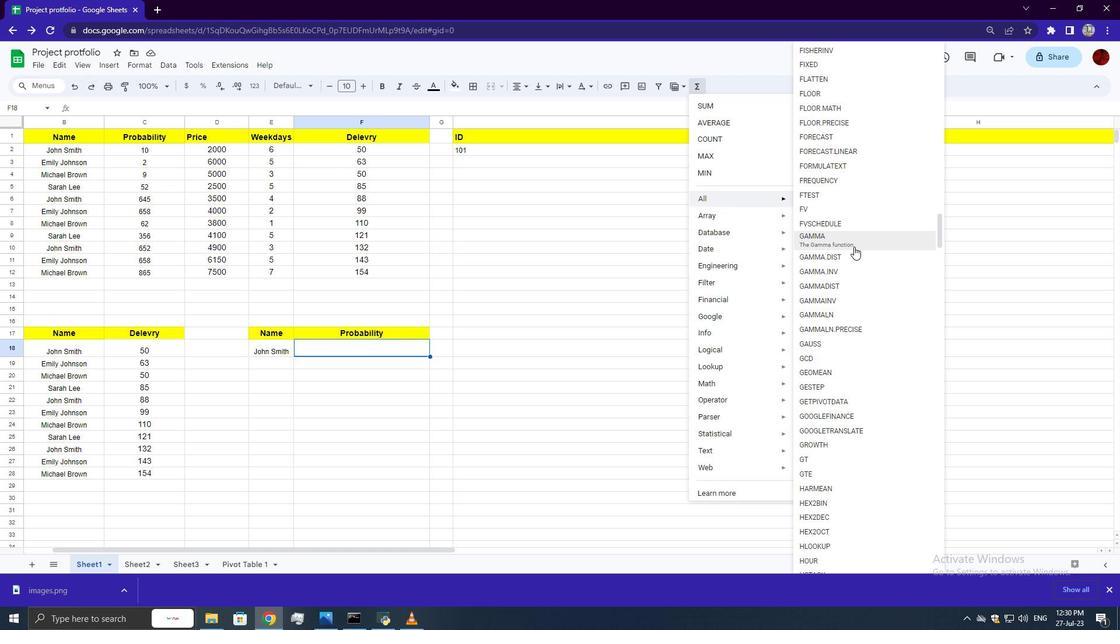 
Action: Mouse scrolled (854, 246) with delta (0, 0)
Screenshot: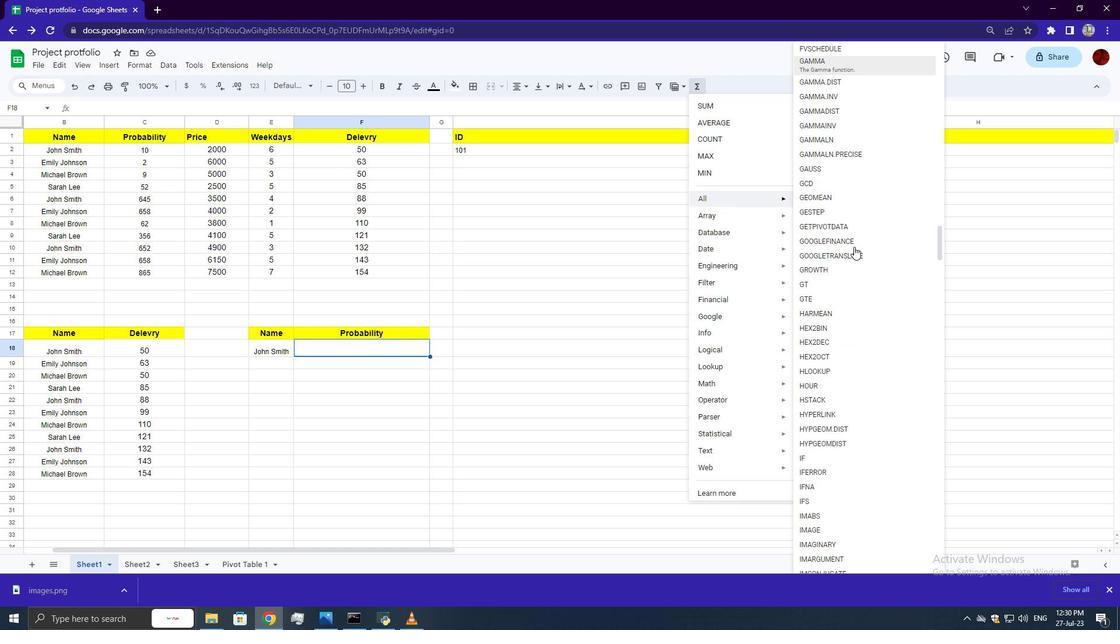 
Action: Mouse scrolled (854, 246) with delta (0, 0)
Screenshot: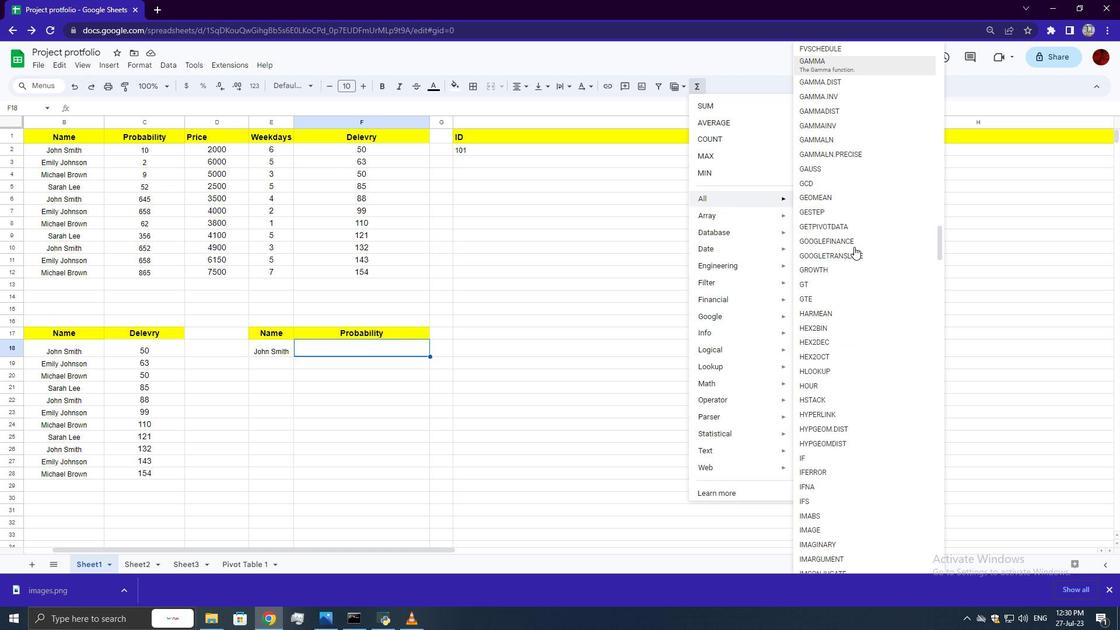 
Action: Mouse scrolled (854, 246) with delta (0, 0)
Screenshot: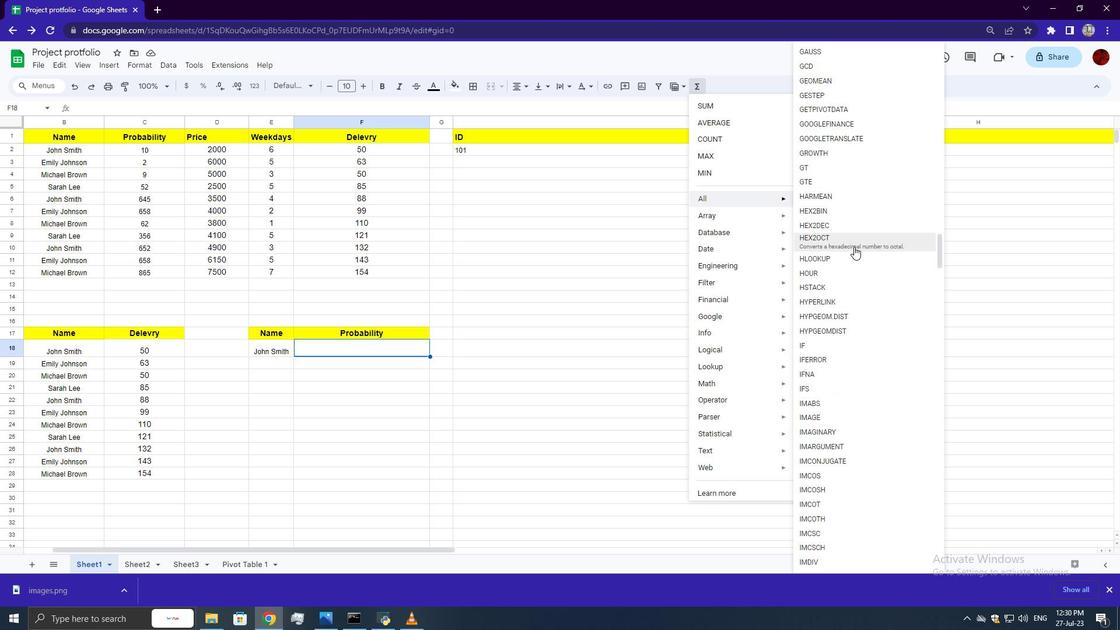 
Action: Mouse scrolled (854, 246) with delta (0, 0)
Screenshot: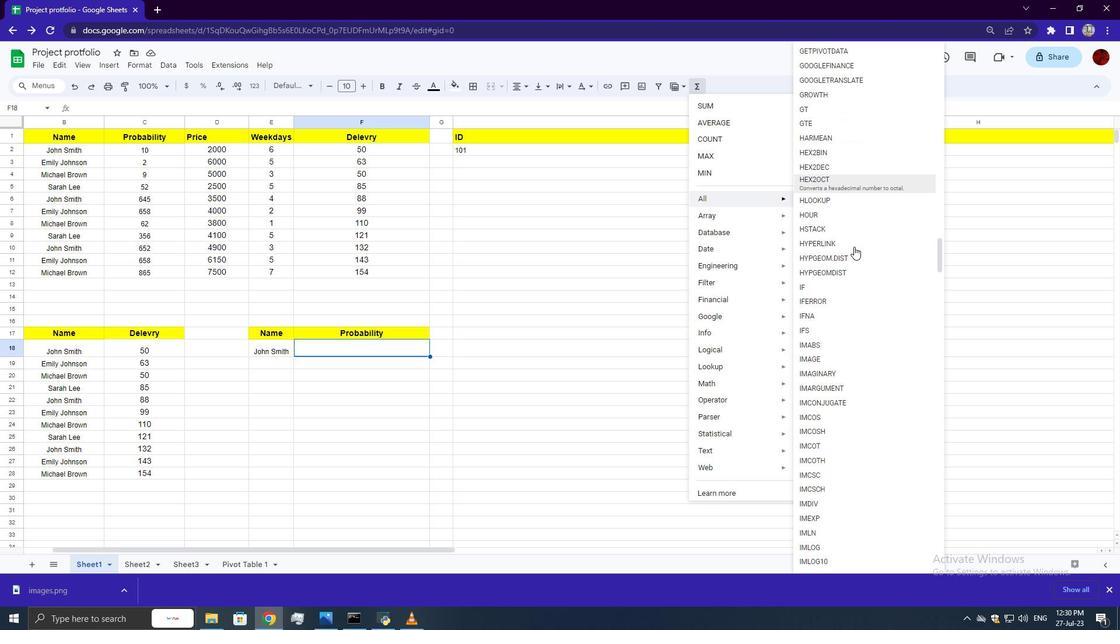 
Action: Mouse scrolled (854, 246) with delta (0, 0)
Screenshot: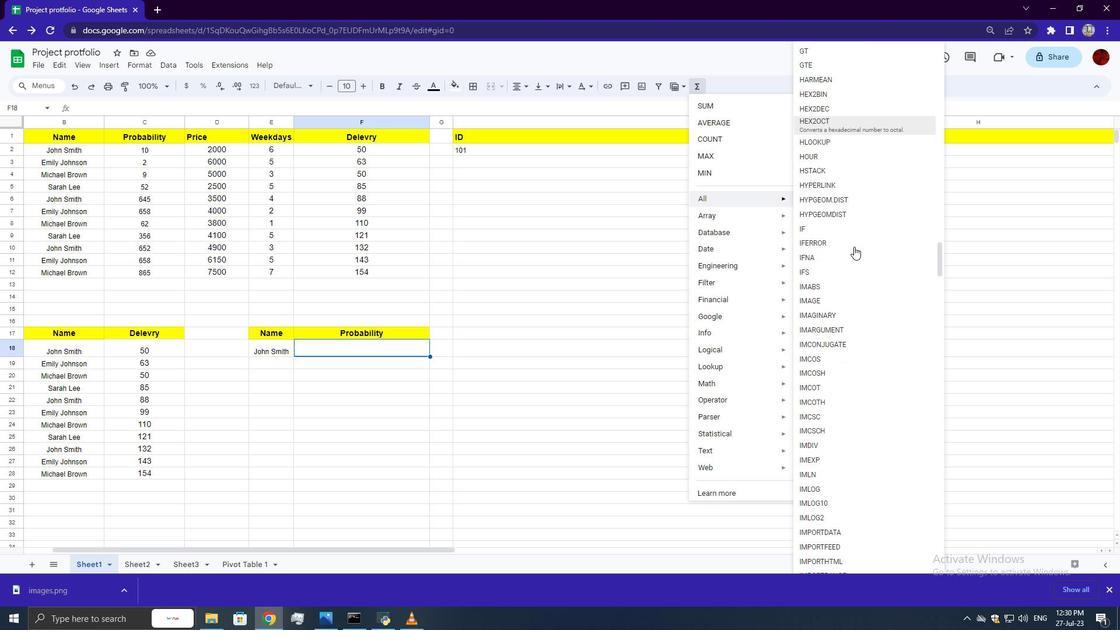 
Action: Mouse scrolled (854, 246) with delta (0, 0)
Screenshot: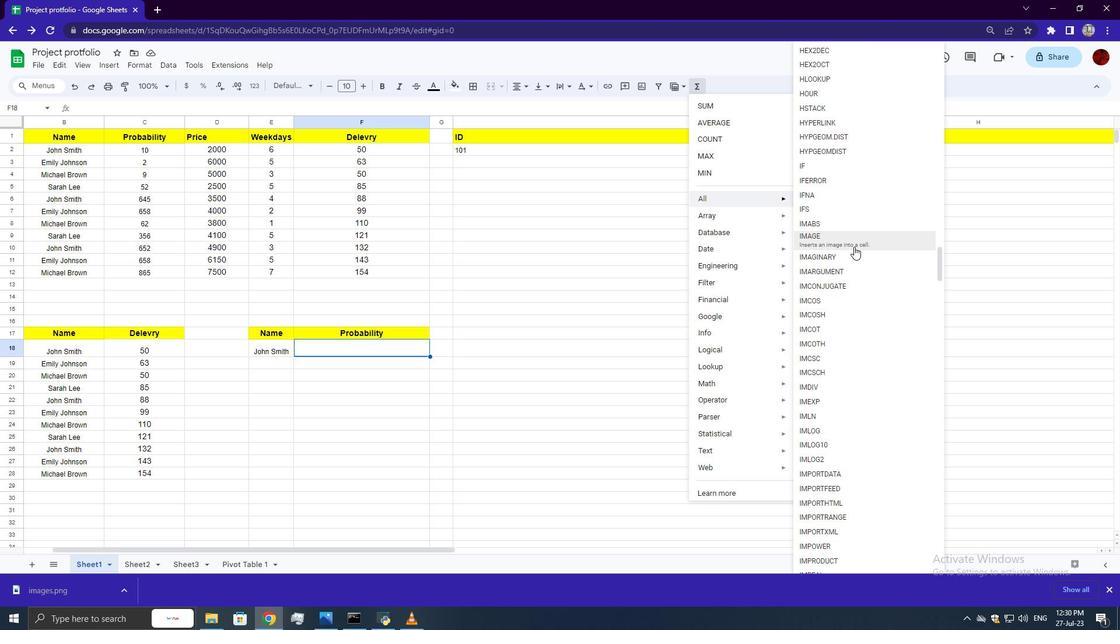 
Action: Mouse scrolled (854, 246) with delta (0, 0)
Screenshot: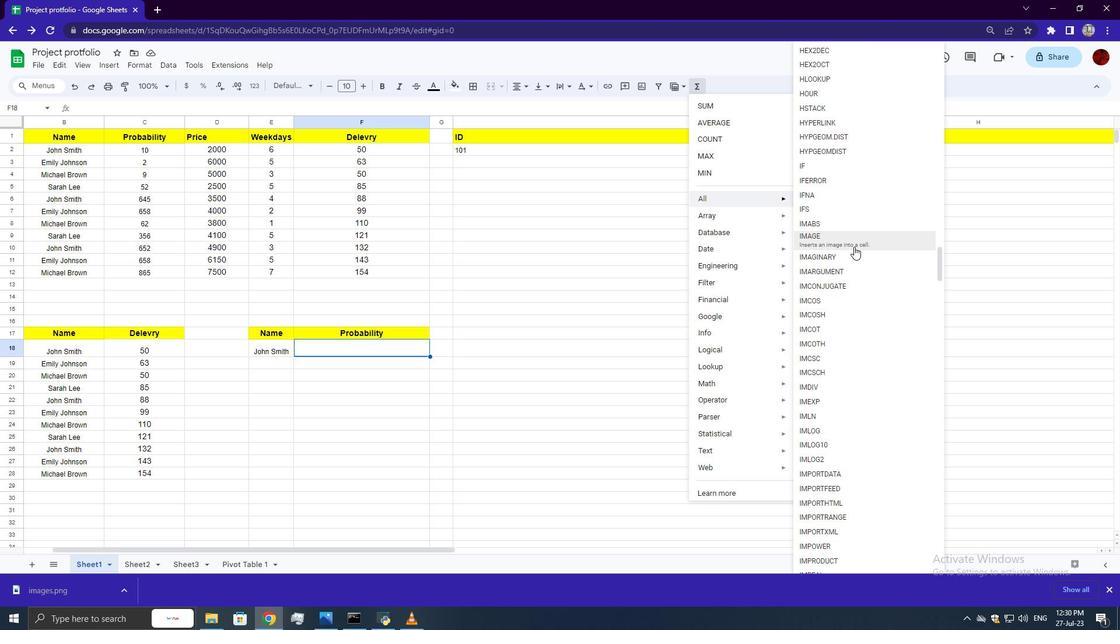 
Action: Mouse scrolled (854, 246) with delta (0, 0)
Screenshot: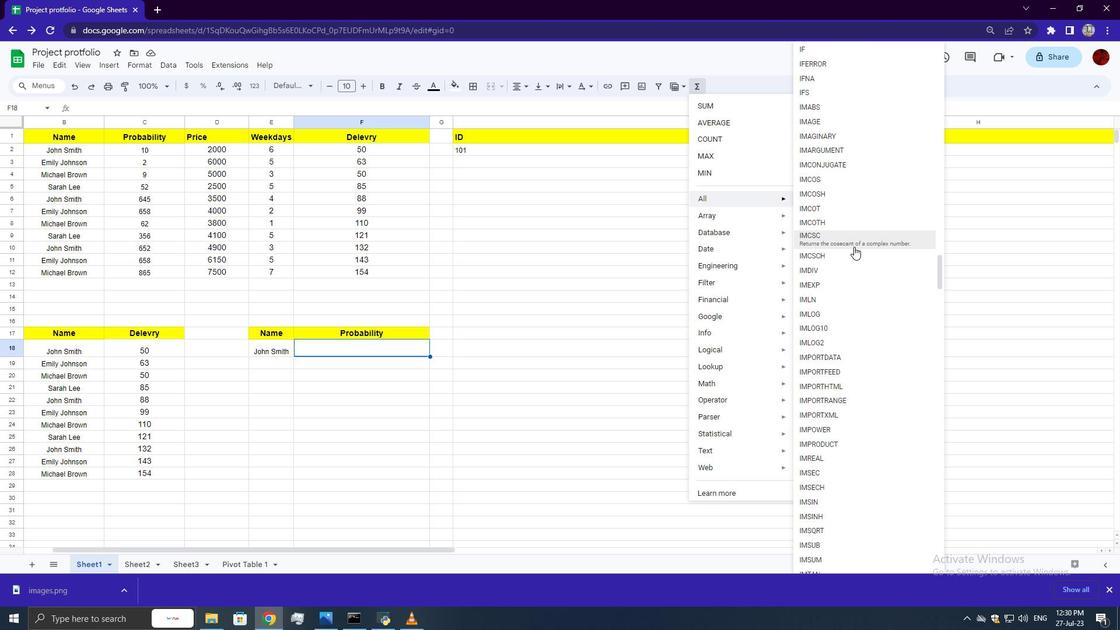 
Action: Mouse moved to (832, 381)
Screenshot: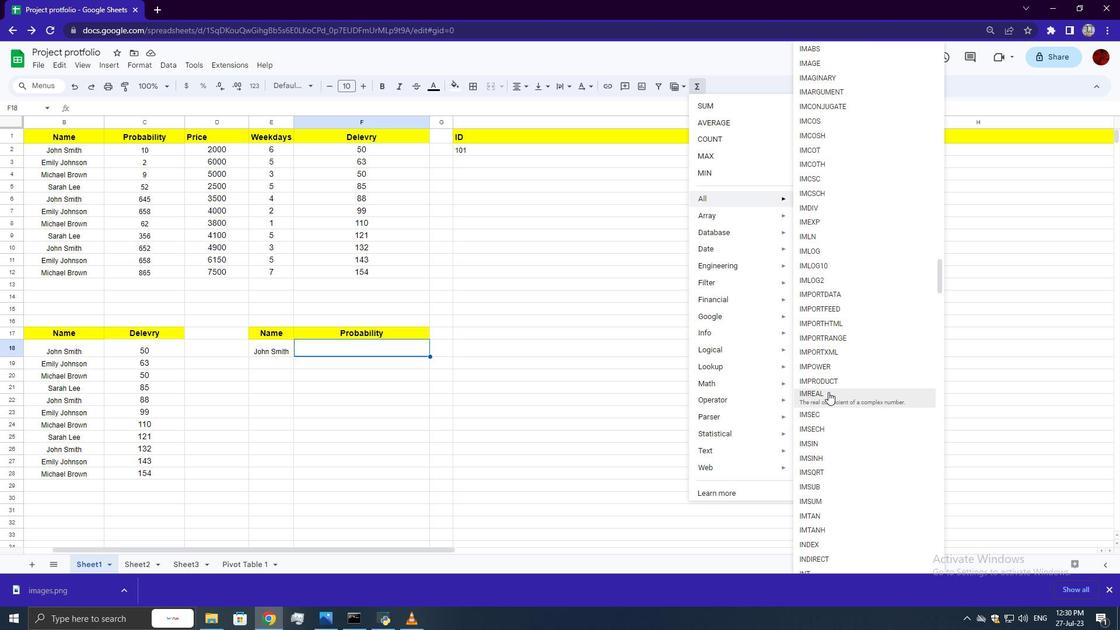 
Action: Mouse pressed left at (832, 381)
Screenshot: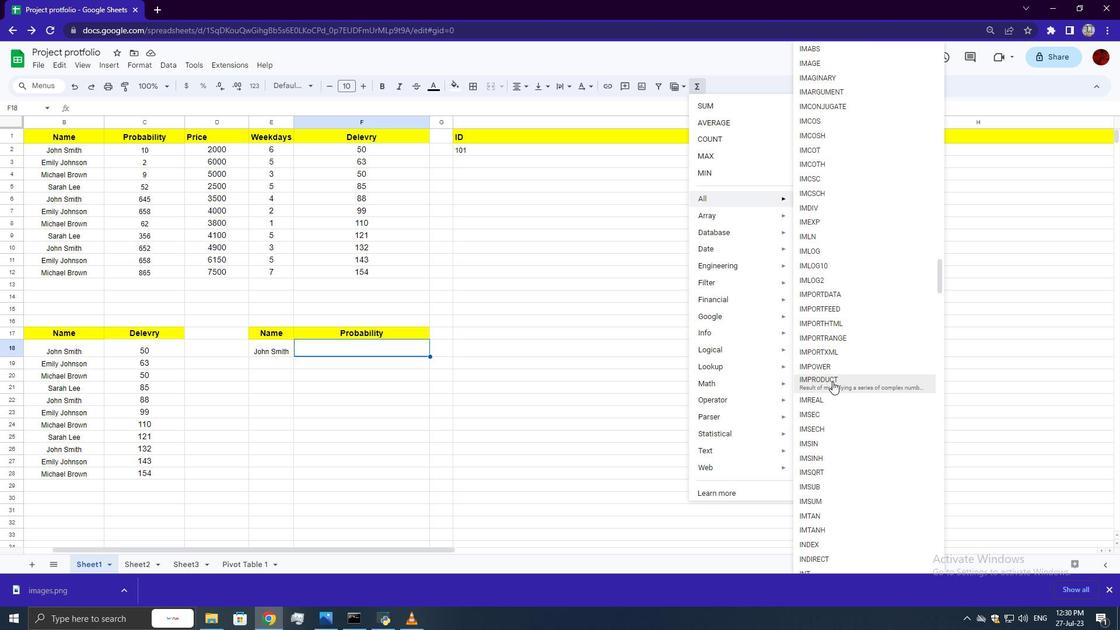 
Action: Mouse moved to (209, 149)
Screenshot: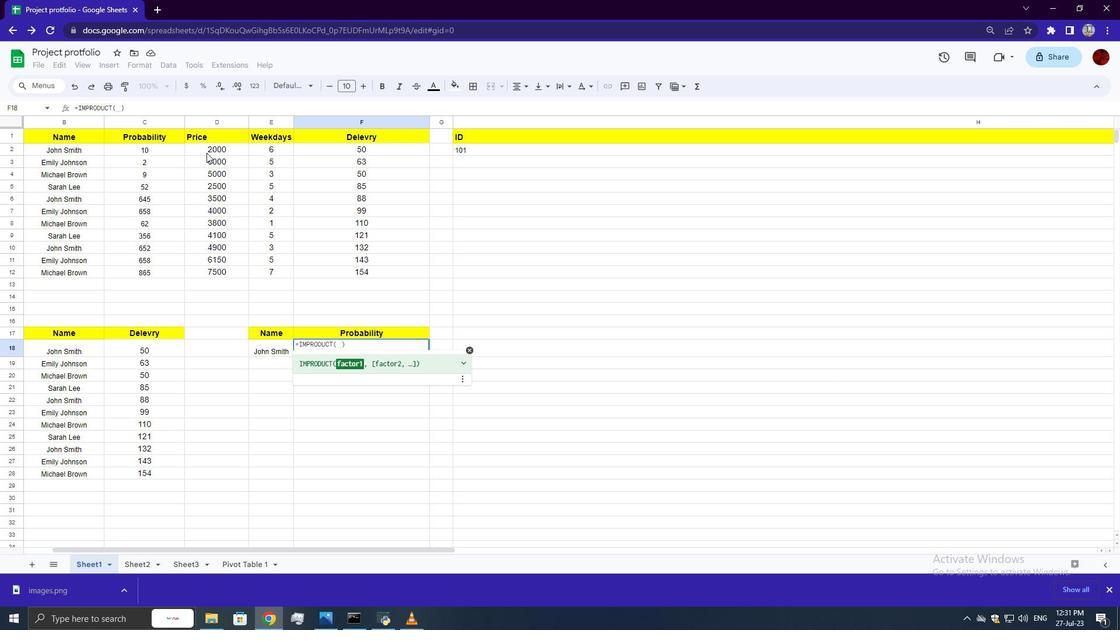 
Action: Mouse pressed left at (209, 149)
Screenshot: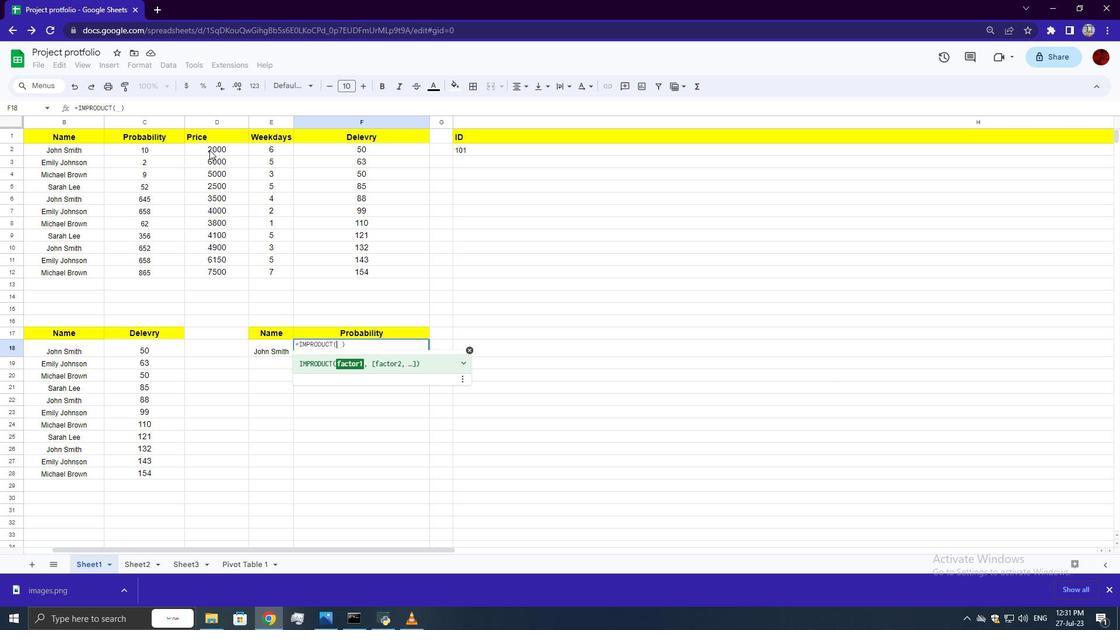 
Action: Mouse moved to (211, 268)
Screenshot: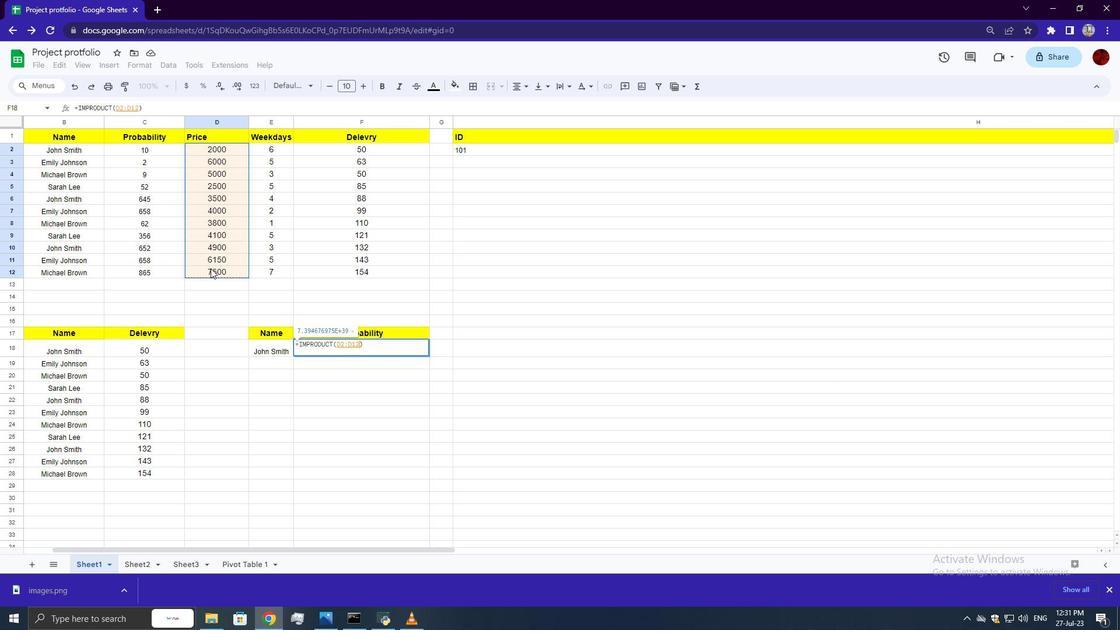 
Action: Key pressed ,<Key.space><Key.shift_r><Key.shift_r><Key.shift_r><Key.shift_r><Key.shift_r><Key.shift_r><Key.shift_r><Key.shift_r><Key.shift_r><Key.shift_r><Key.shift_r><Key.shift_r><Key.shift_r>"4+3i<Key.shift_r><Key.shift_r><Key.shift_r><Key.shift_r><Key.shift_r><Key.shift_r><Key.shift_r><Key.shift_r><Key.shift_r><Key.shift_r><Key.shift_r><Key.shift_r><Key.shift_r><Key.shift_r><Key.shift_r><Key.shift_r><Key.shift_r><Key.shift_r>"<Key.enter>
Screenshot: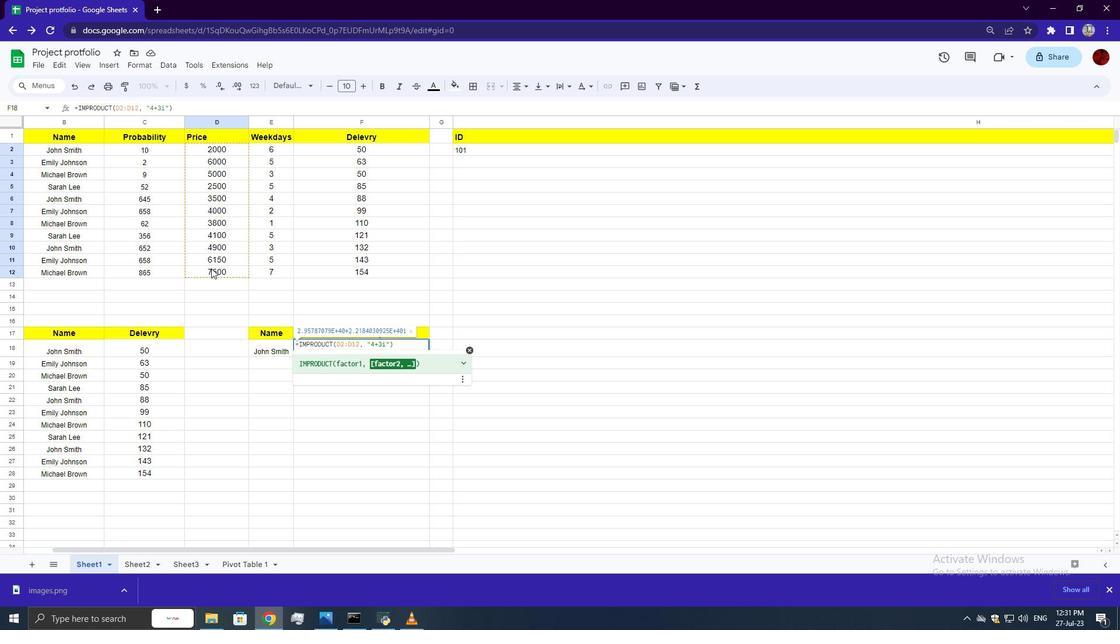 
